 Task: Create a rule when a start date more than 1 days ago is set on a card by me.
Action: Mouse moved to (1356, 112)
Screenshot: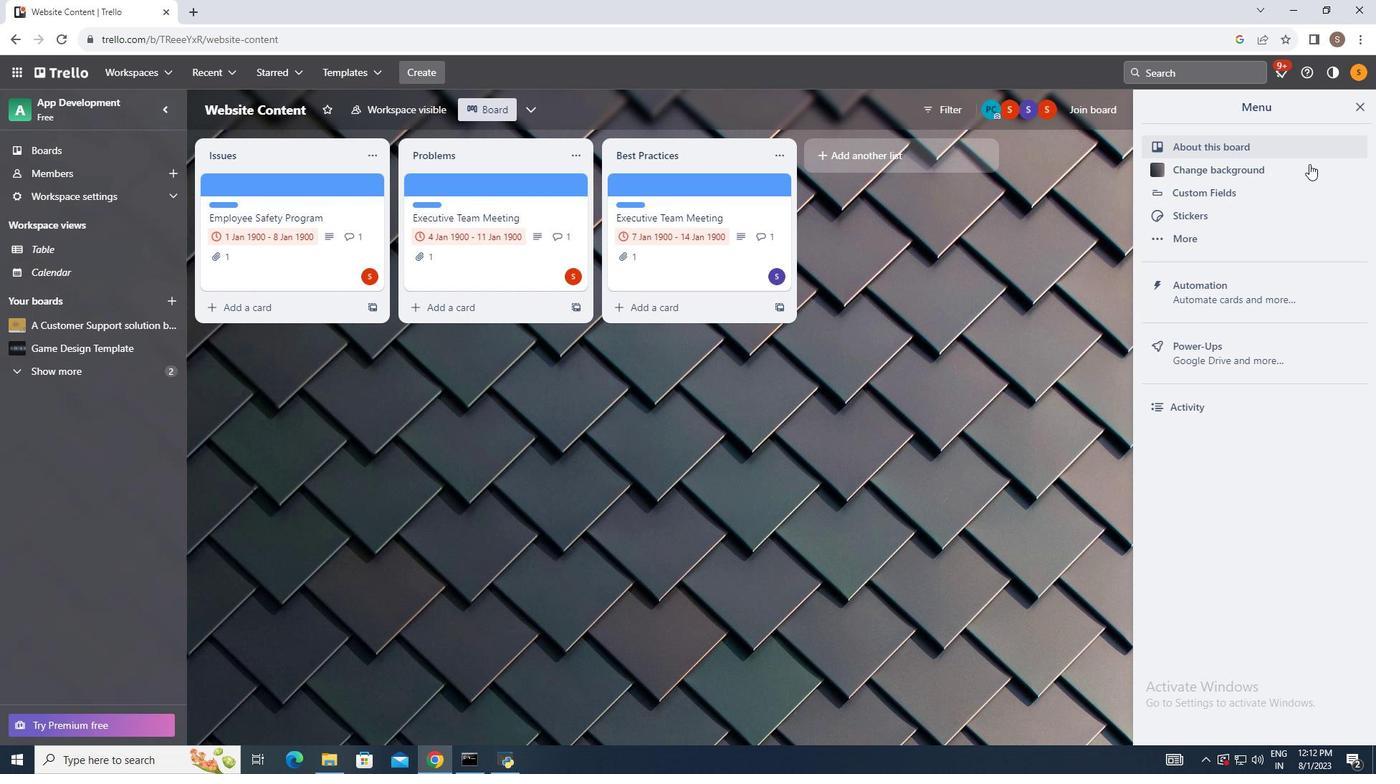
Action: Mouse pressed left at (1356, 112)
Screenshot: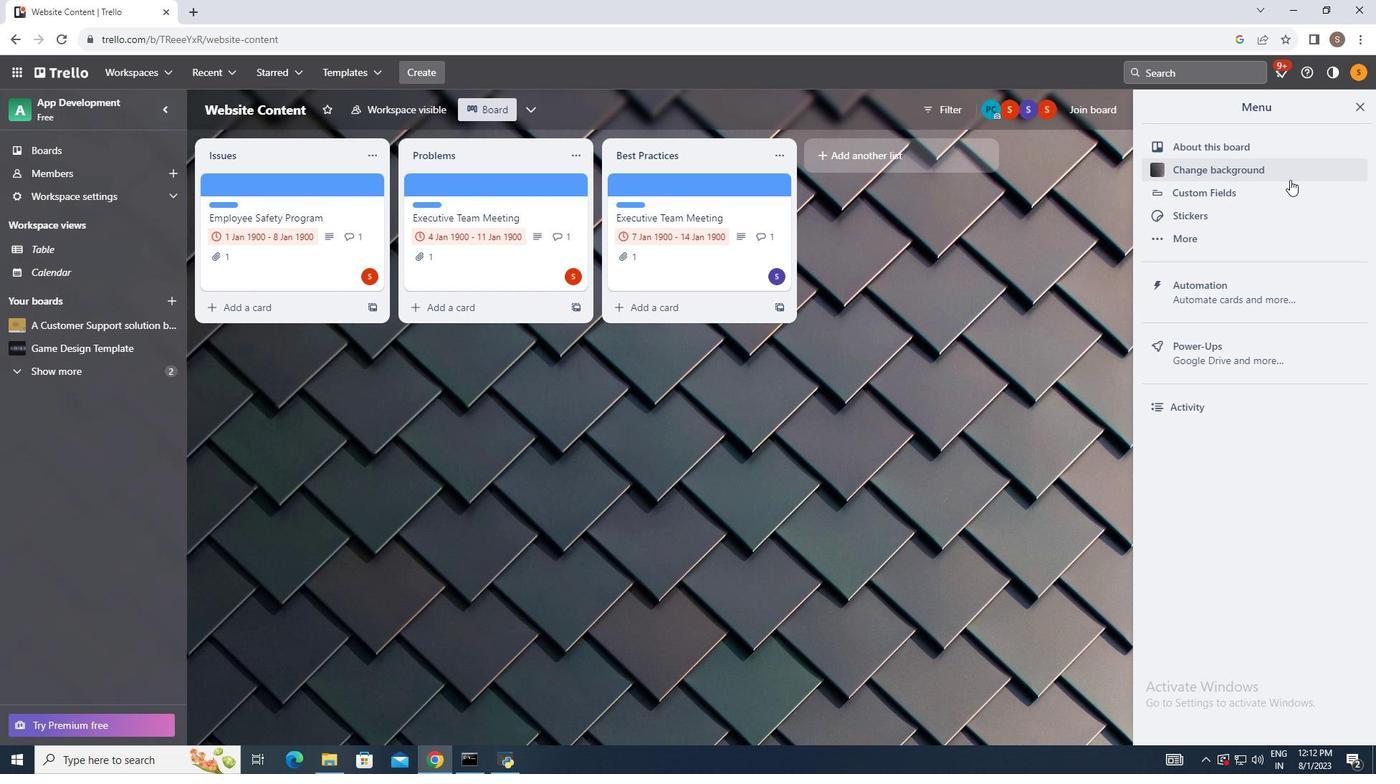
Action: Mouse moved to (1241, 284)
Screenshot: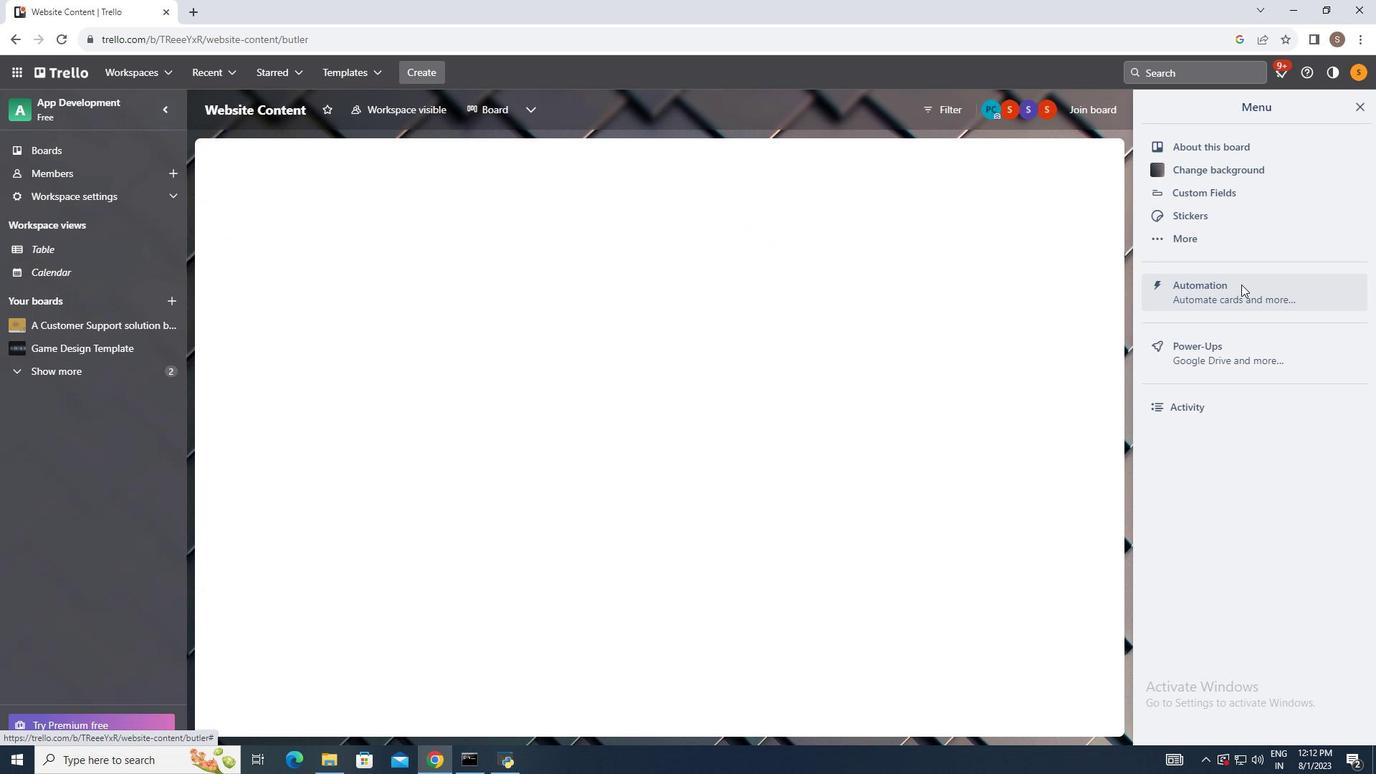
Action: Mouse pressed left at (1241, 284)
Screenshot: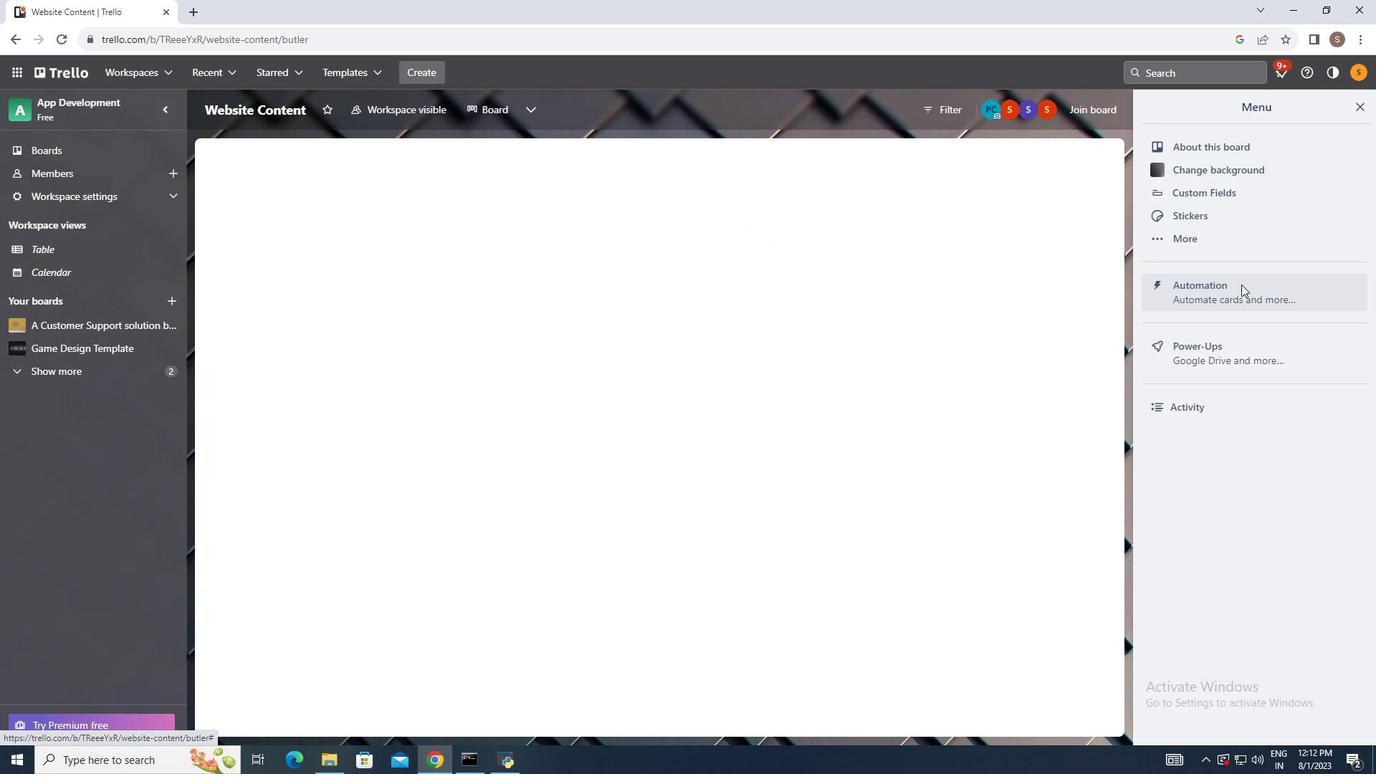 
Action: Mouse moved to (238, 242)
Screenshot: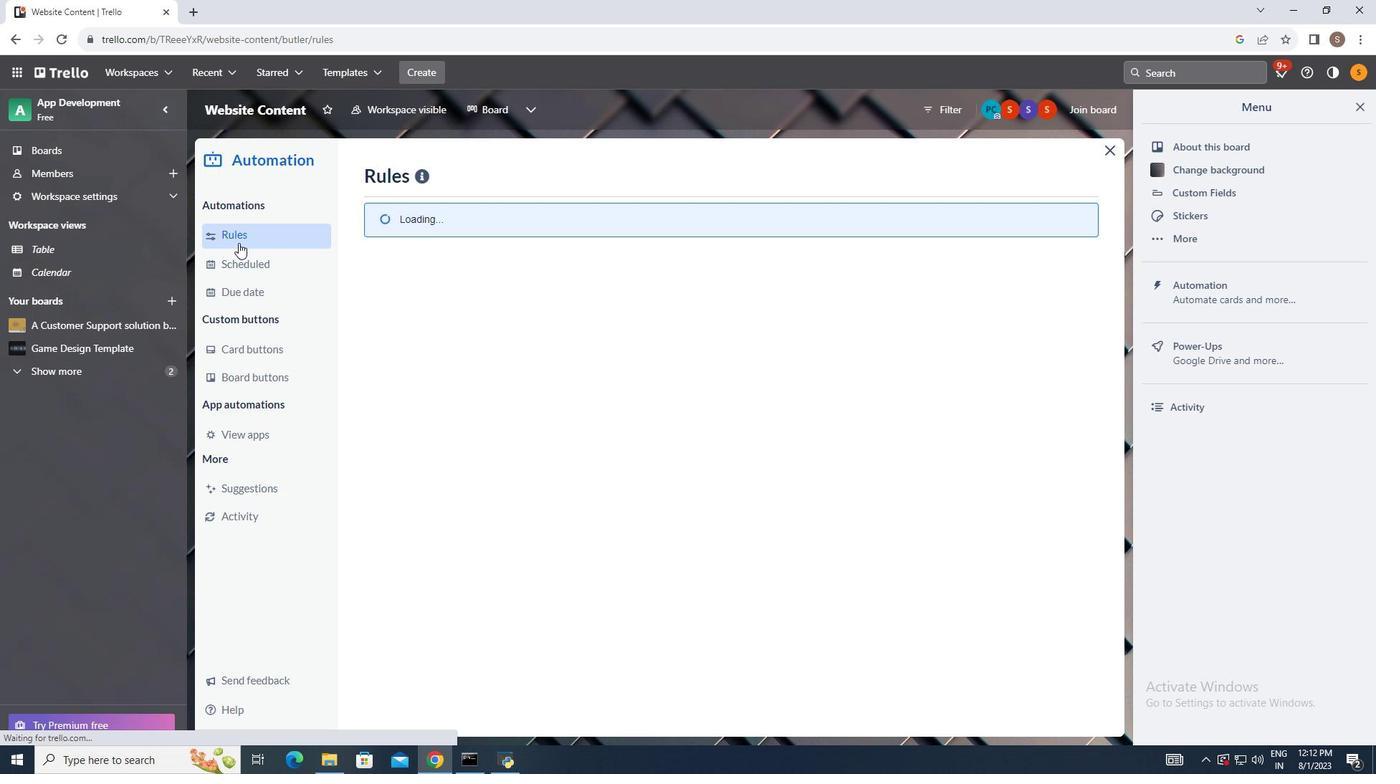 
Action: Mouse pressed left at (238, 242)
Screenshot: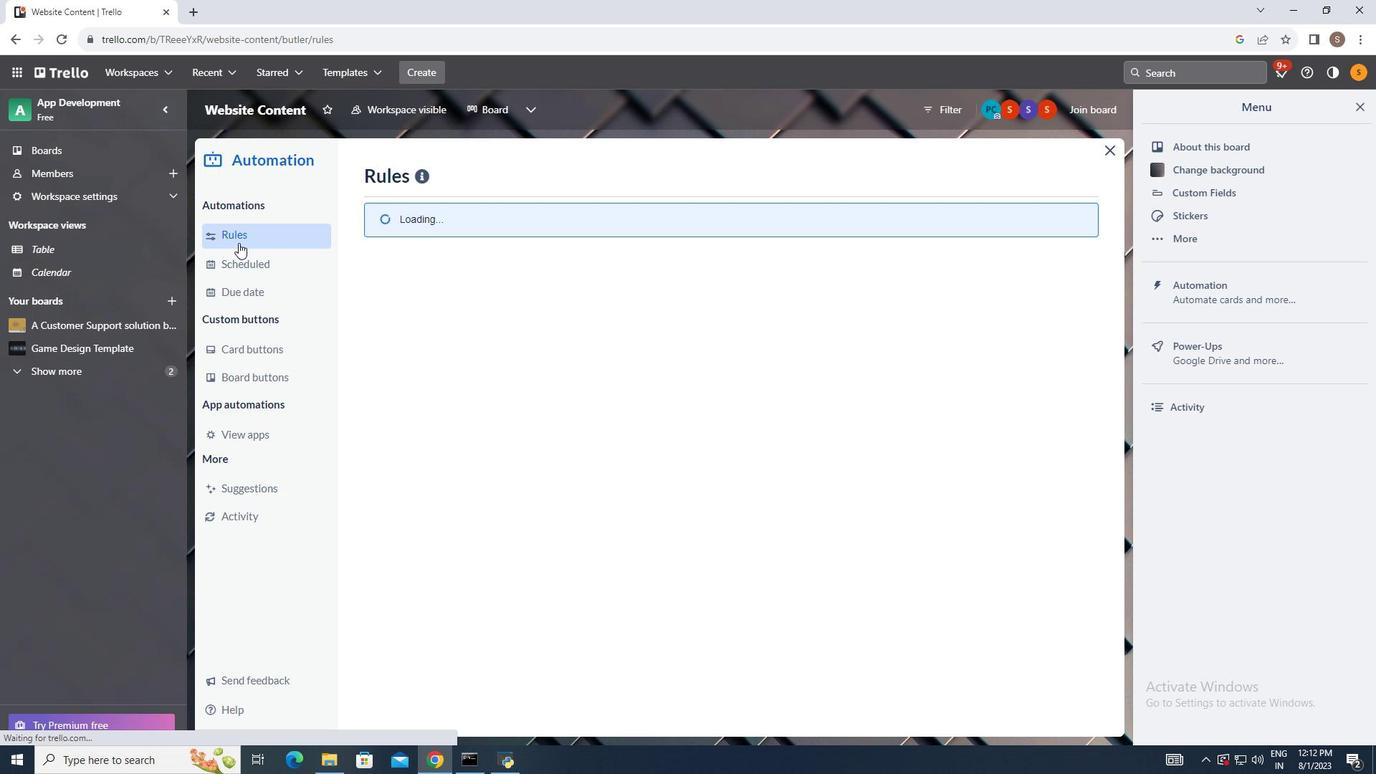
Action: Mouse moved to (963, 179)
Screenshot: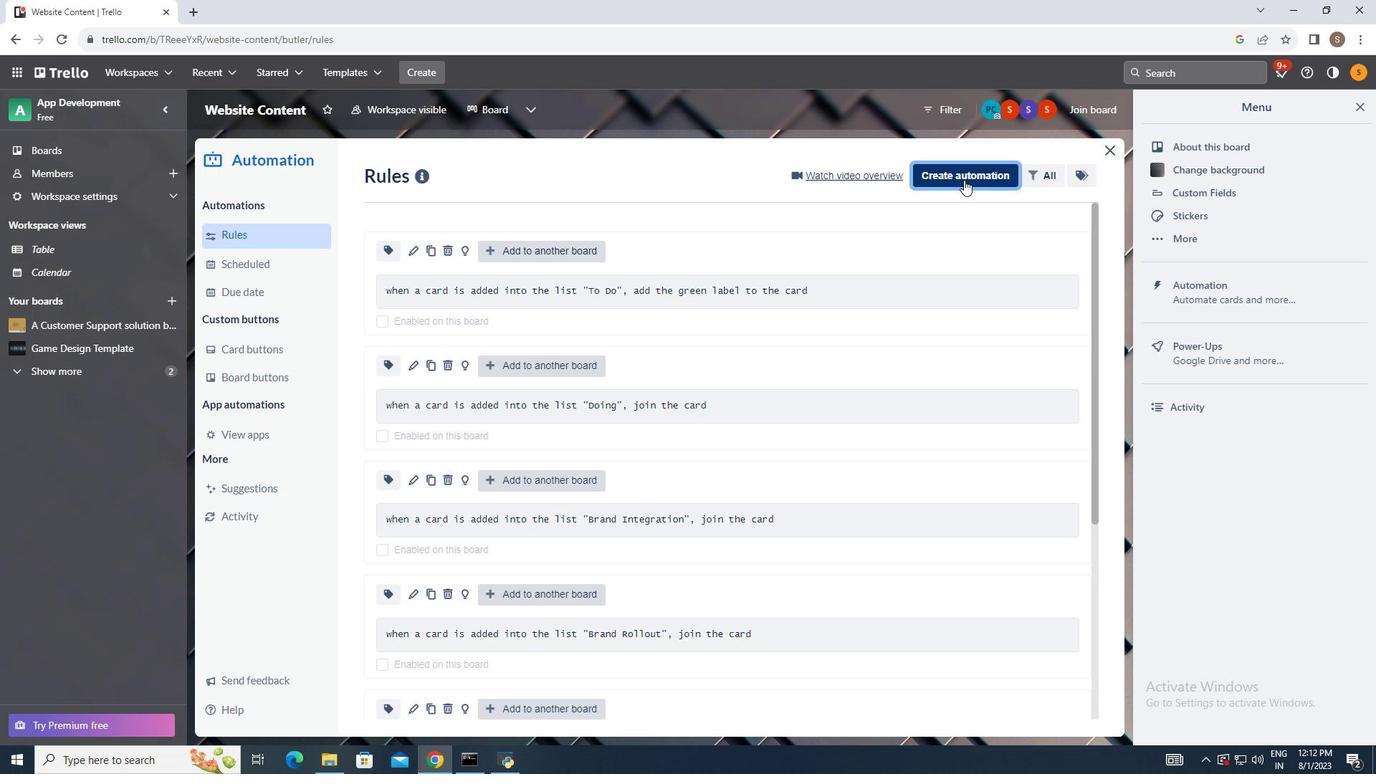 
Action: Mouse pressed left at (963, 179)
Screenshot: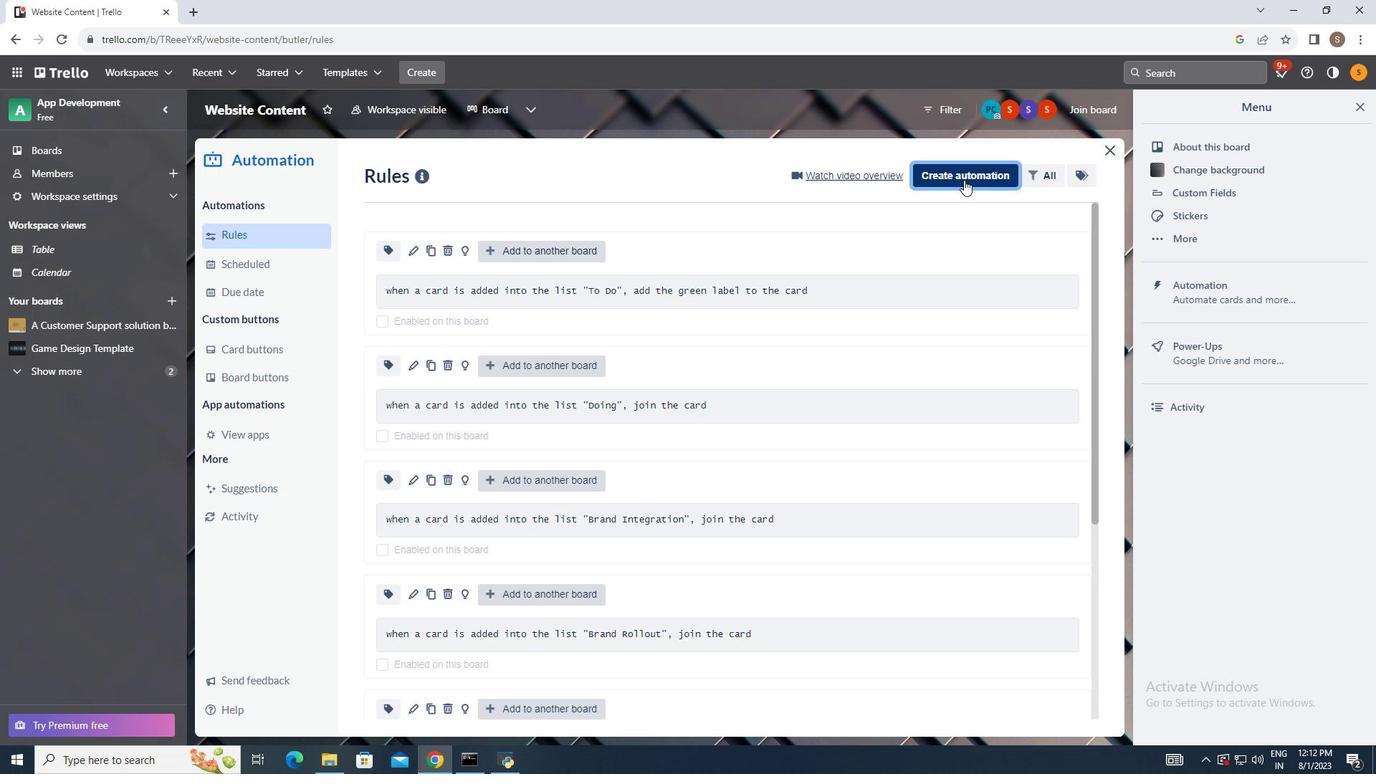 
Action: Mouse moved to (672, 307)
Screenshot: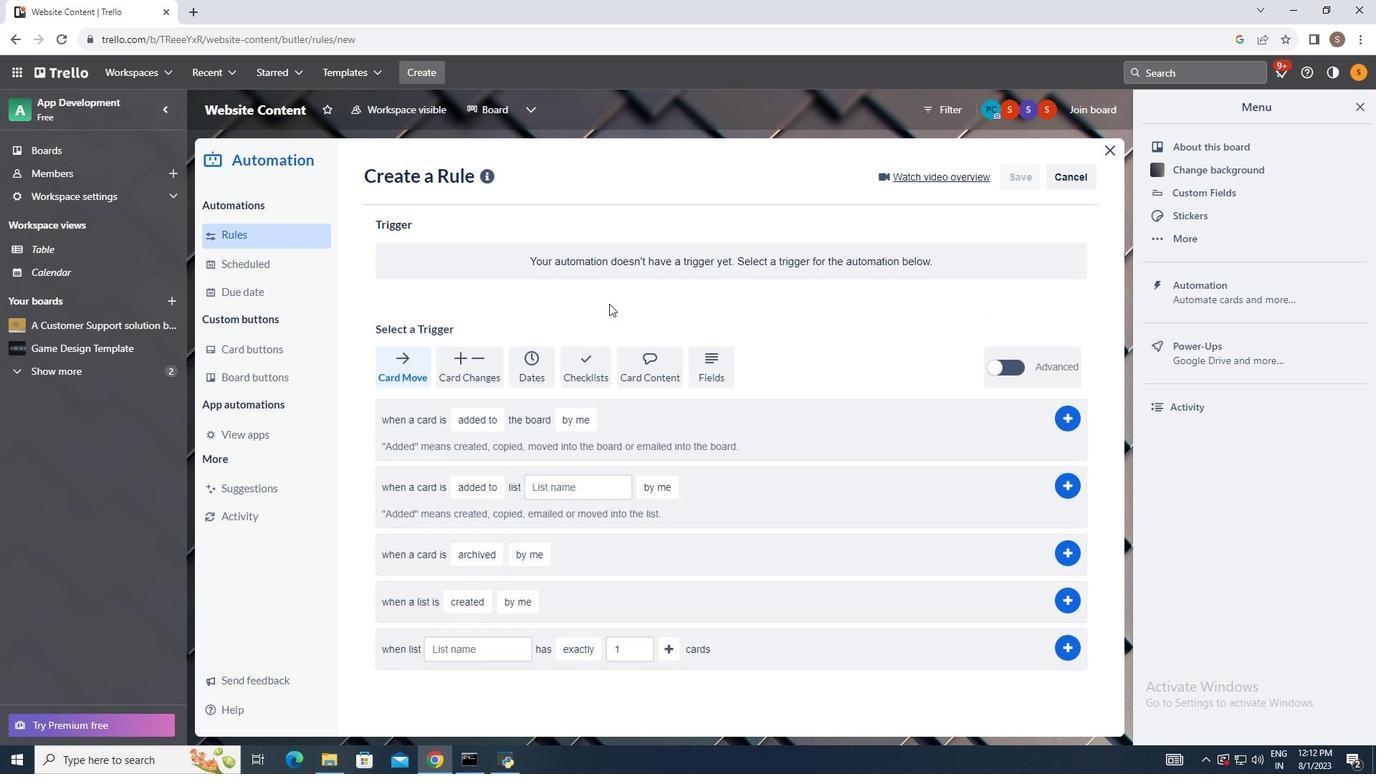 
Action: Mouse pressed left at (672, 307)
Screenshot: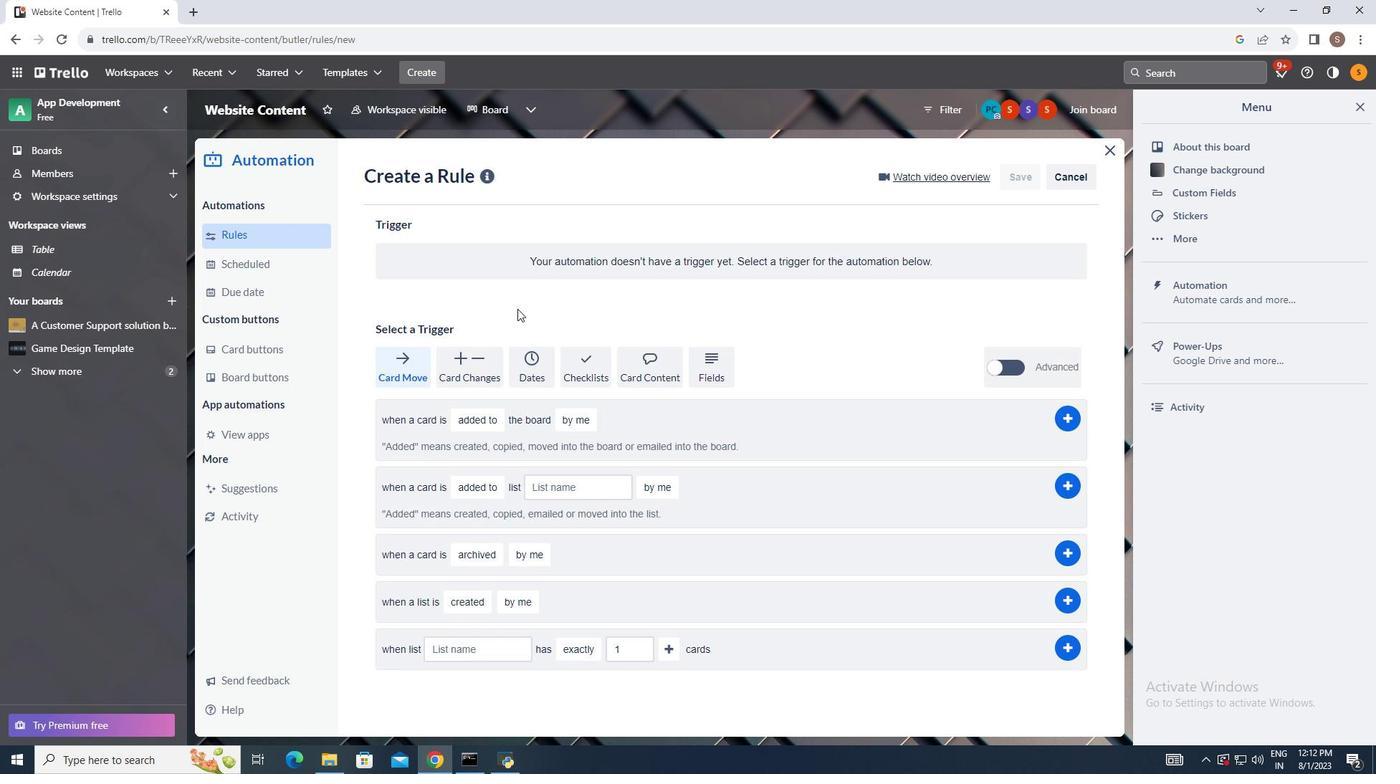 
Action: Mouse moved to (518, 361)
Screenshot: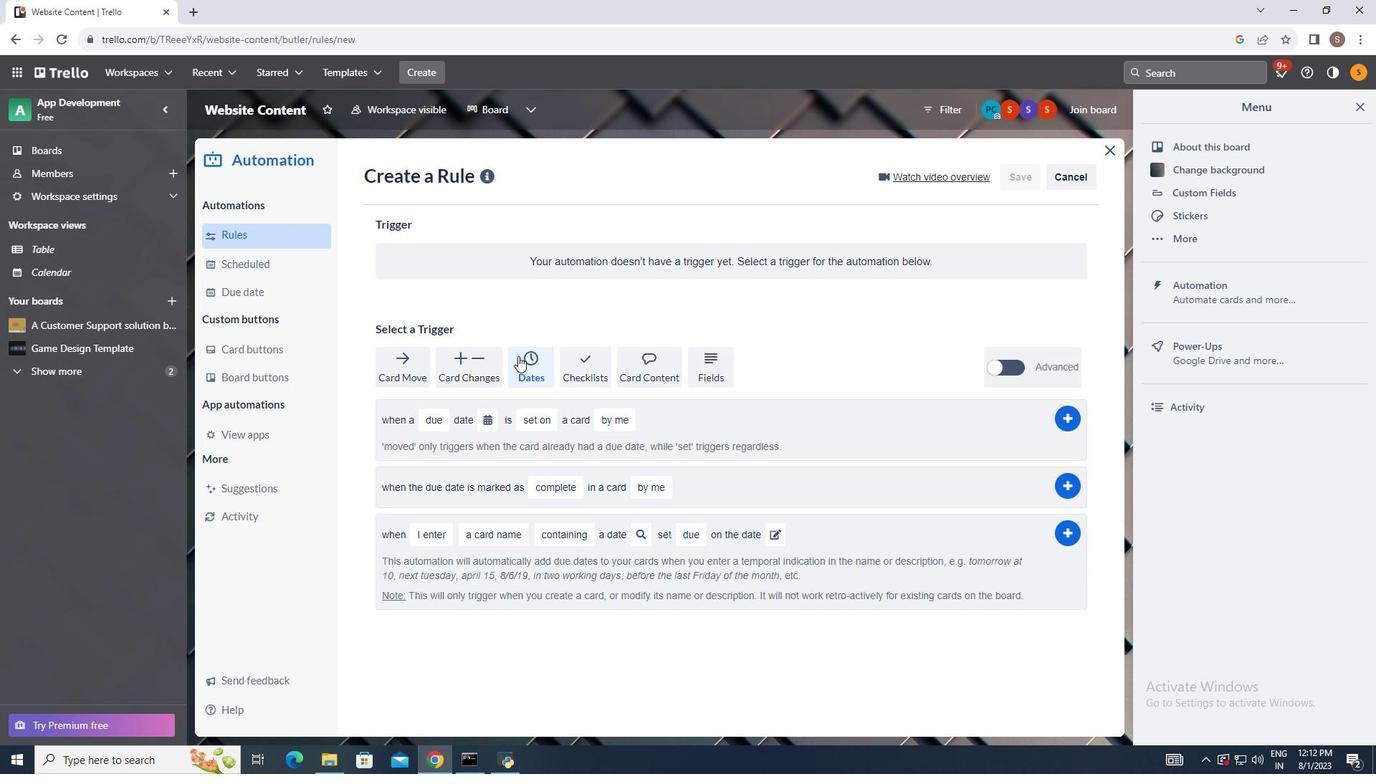 
Action: Mouse pressed left at (518, 361)
Screenshot: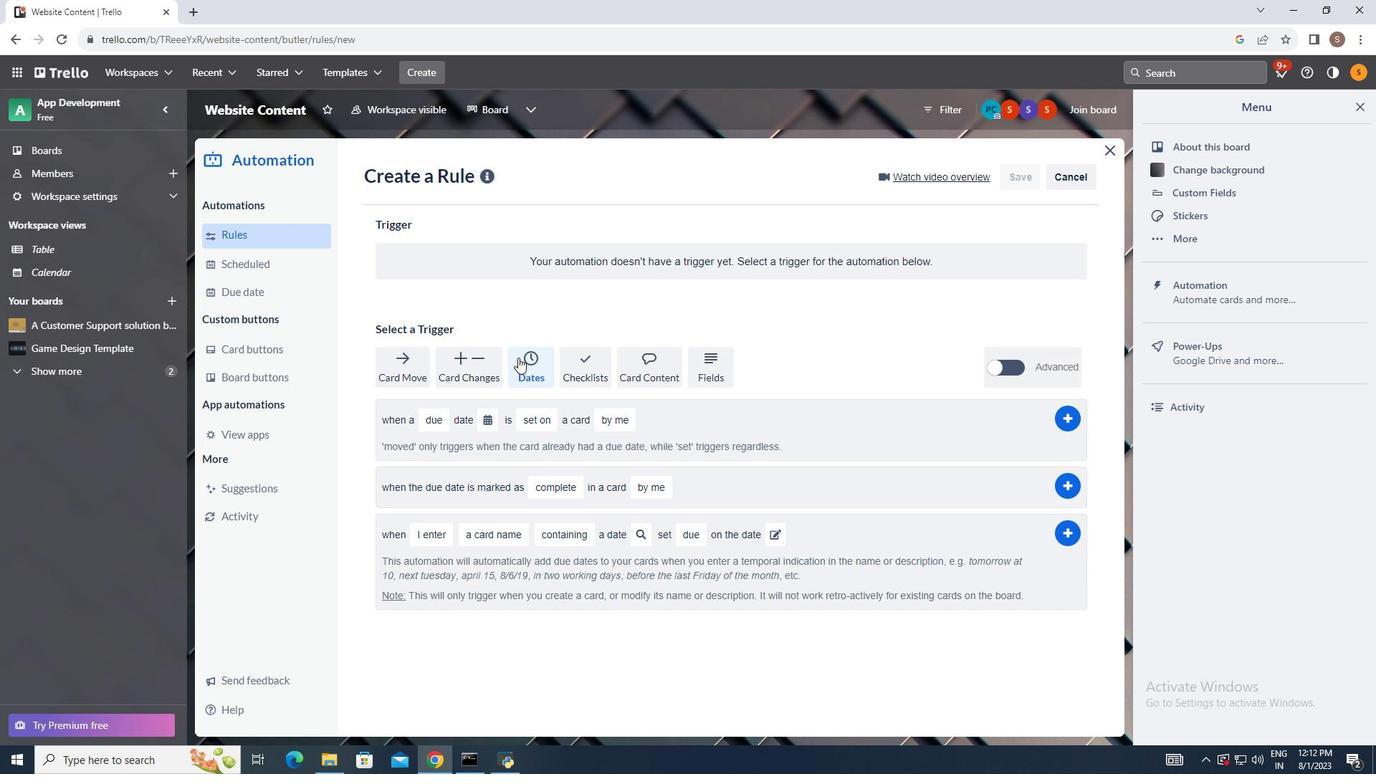 
Action: Mouse moved to (431, 416)
Screenshot: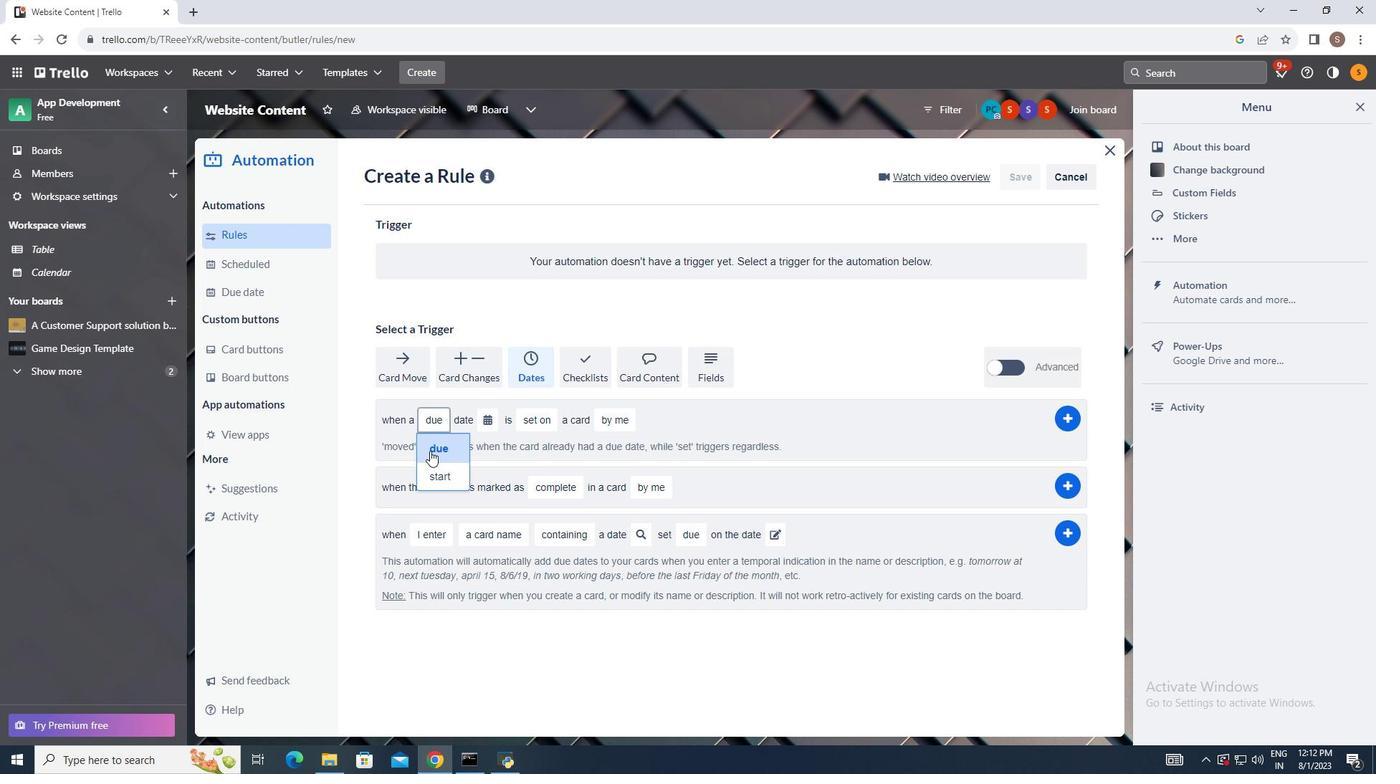 
Action: Mouse pressed left at (431, 416)
Screenshot: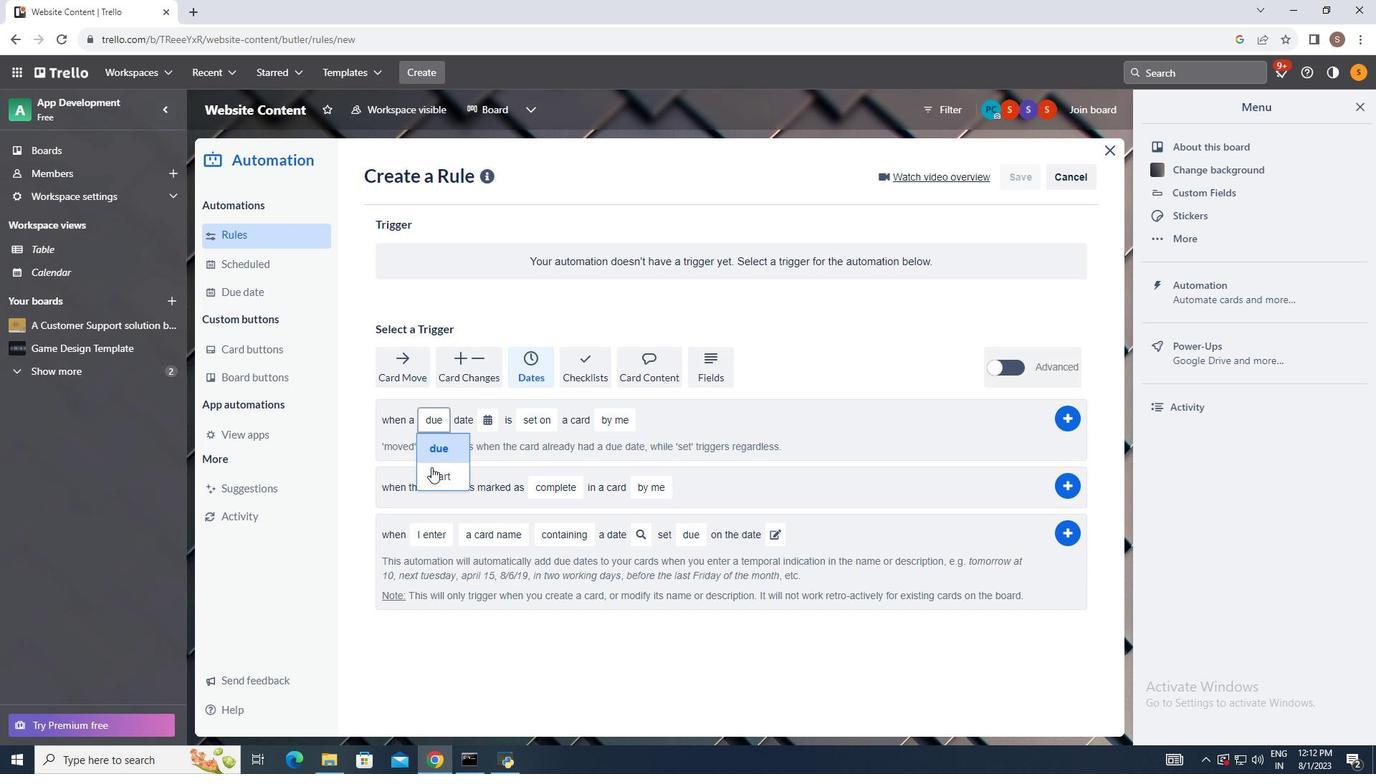 
Action: Mouse moved to (432, 471)
Screenshot: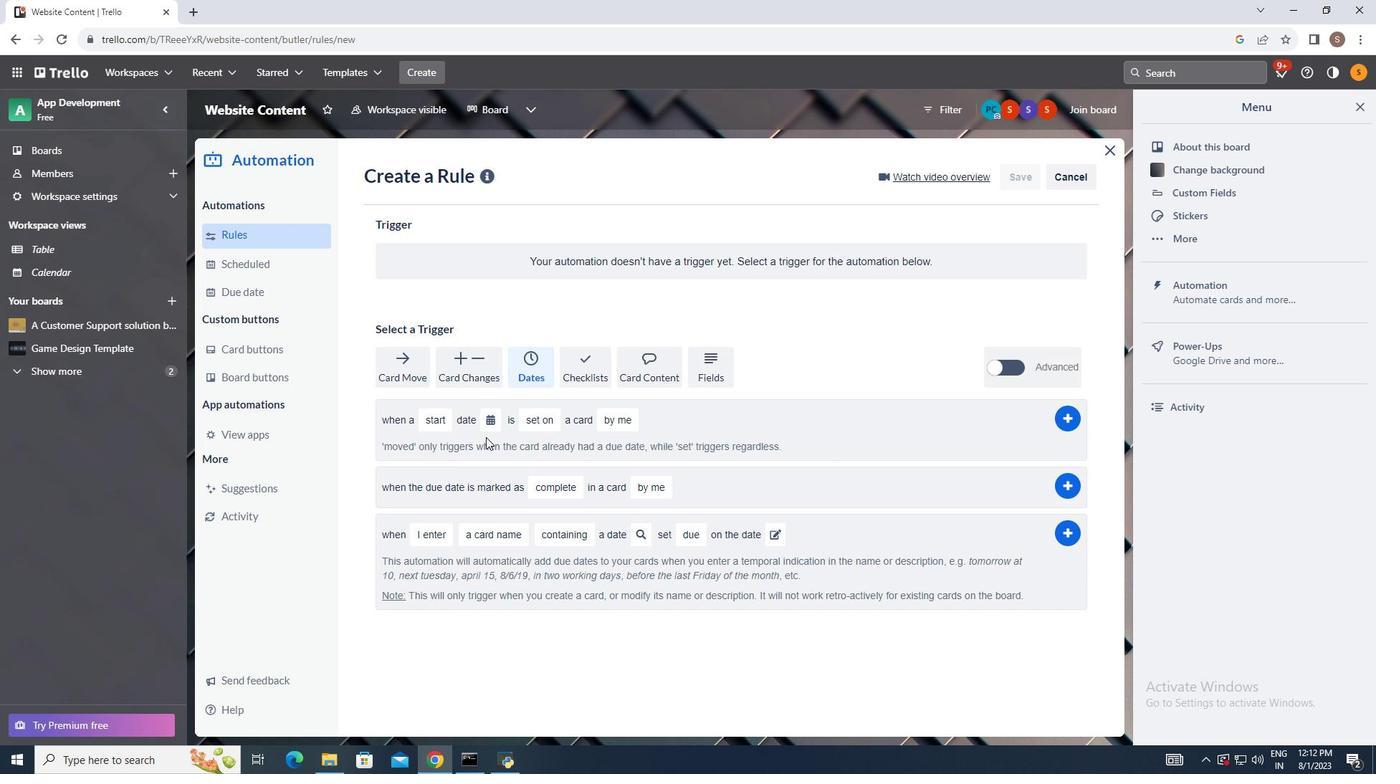 
Action: Mouse pressed left at (432, 471)
Screenshot: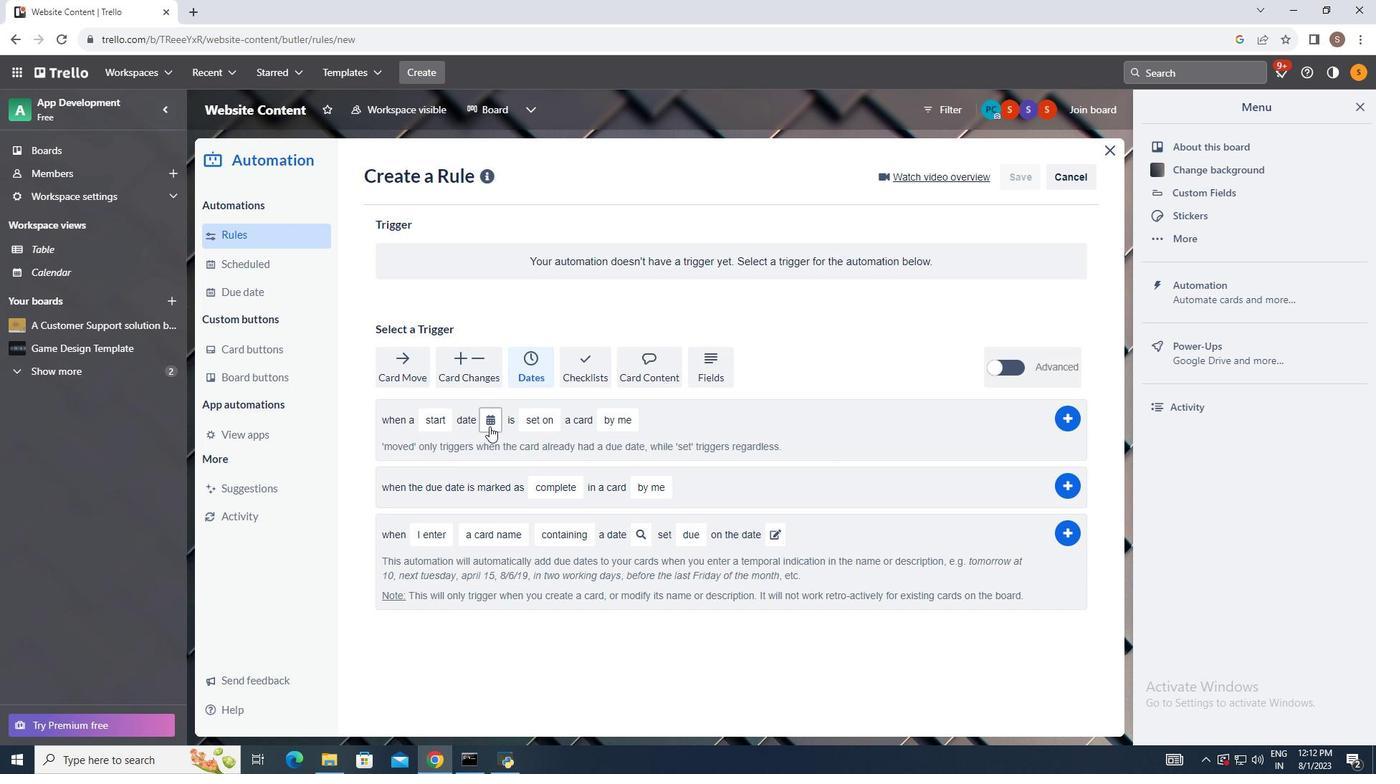
Action: Mouse moved to (490, 420)
Screenshot: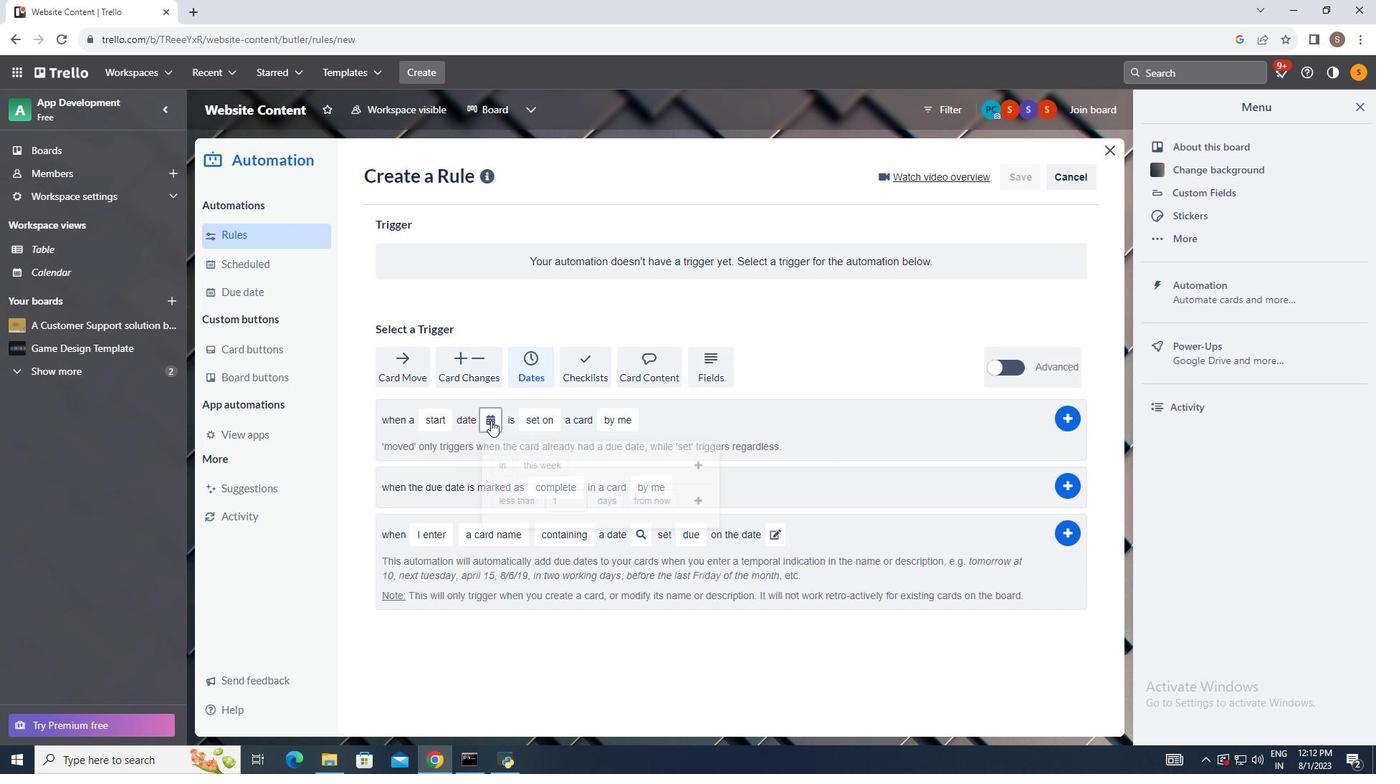
Action: Mouse pressed left at (490, 420)
Screenshot: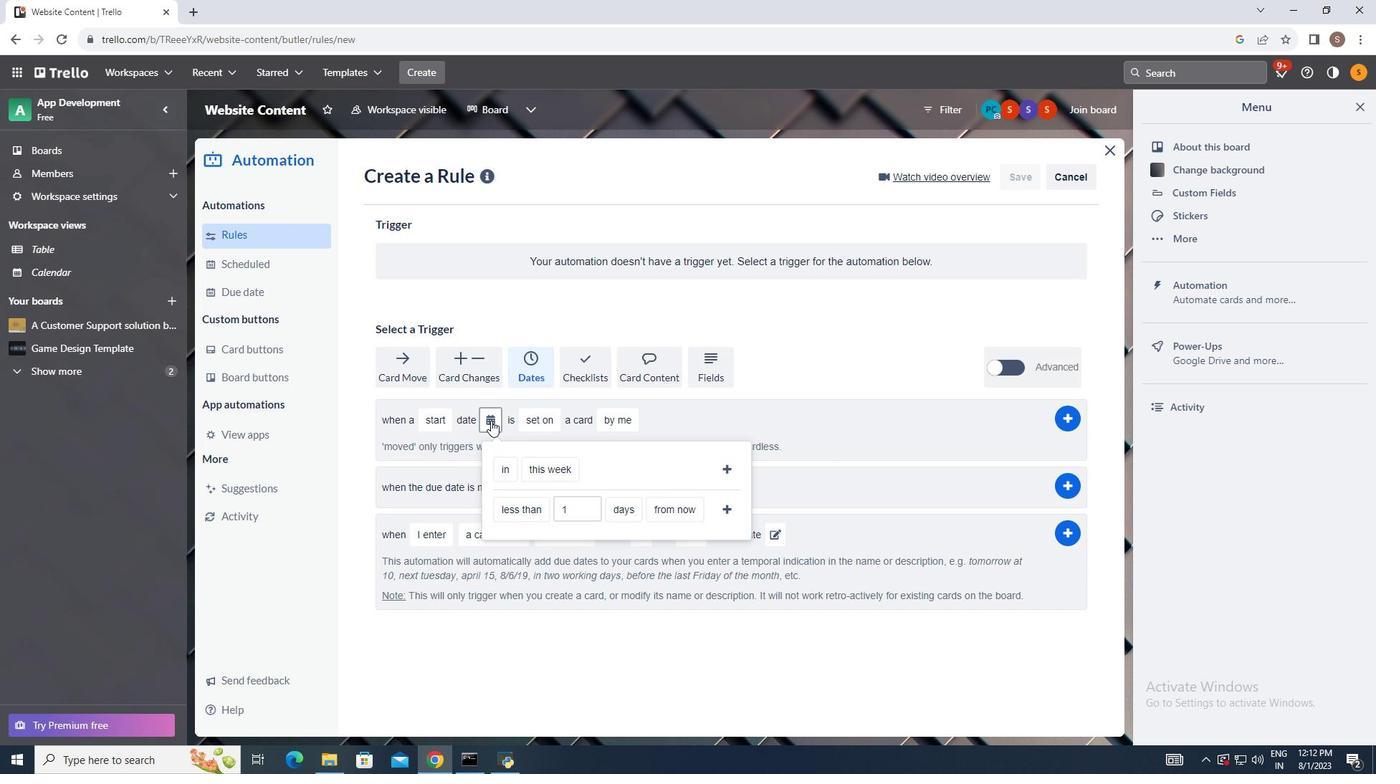 
Action: Mouse moved to (513, 514)
Screenshot: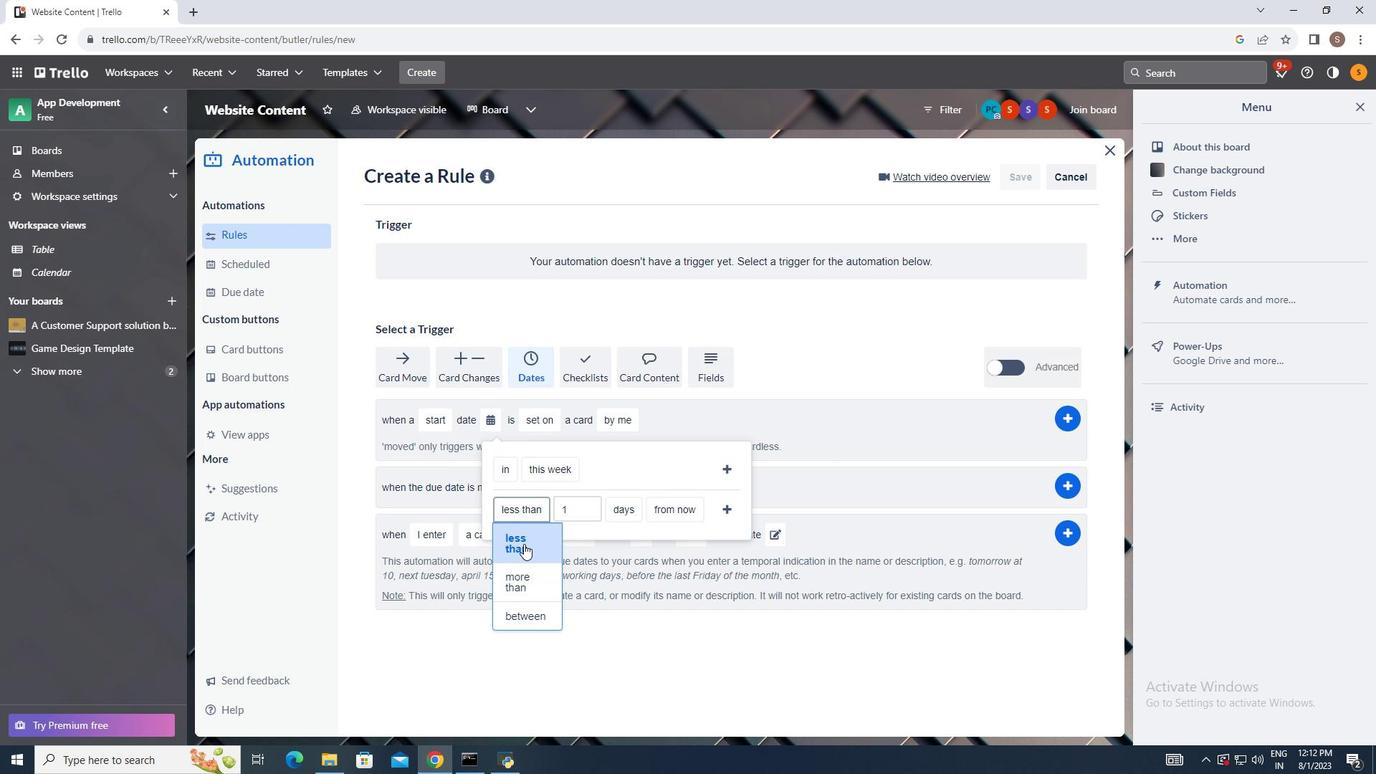 
Action: Mouse pressed left at (513, 514)
Screenshot: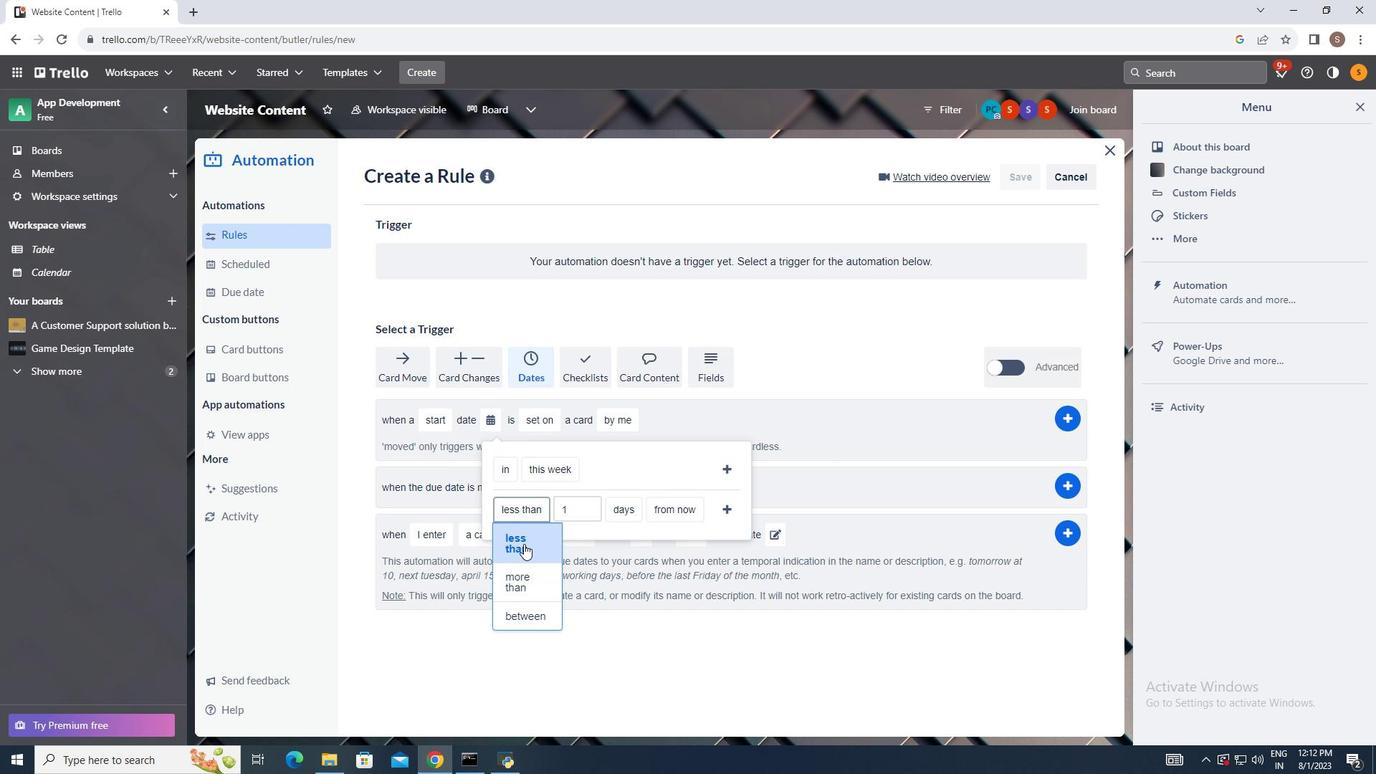 
Action: Mouse moved to (526, 576)
Screenshot: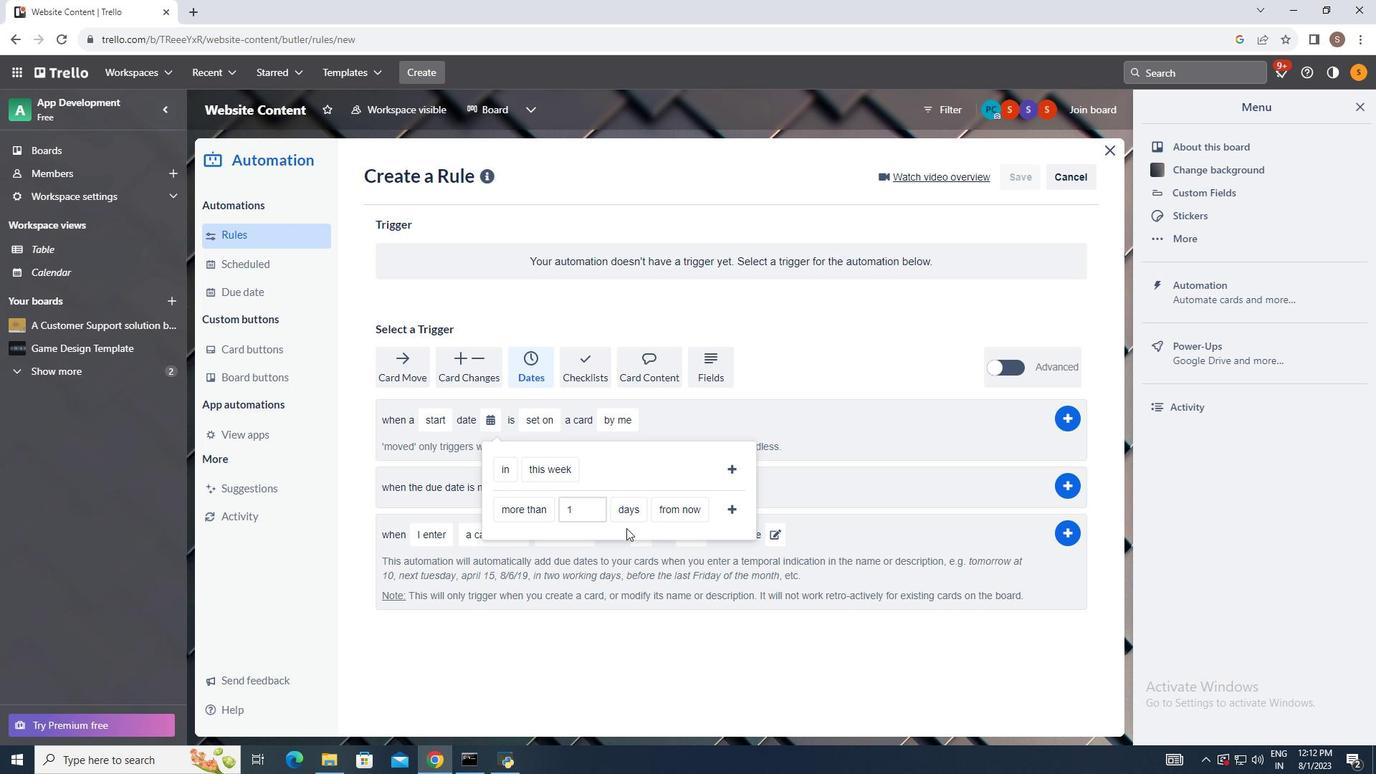 
Action: Mouse pressed left at (526, 576)
Screenshot: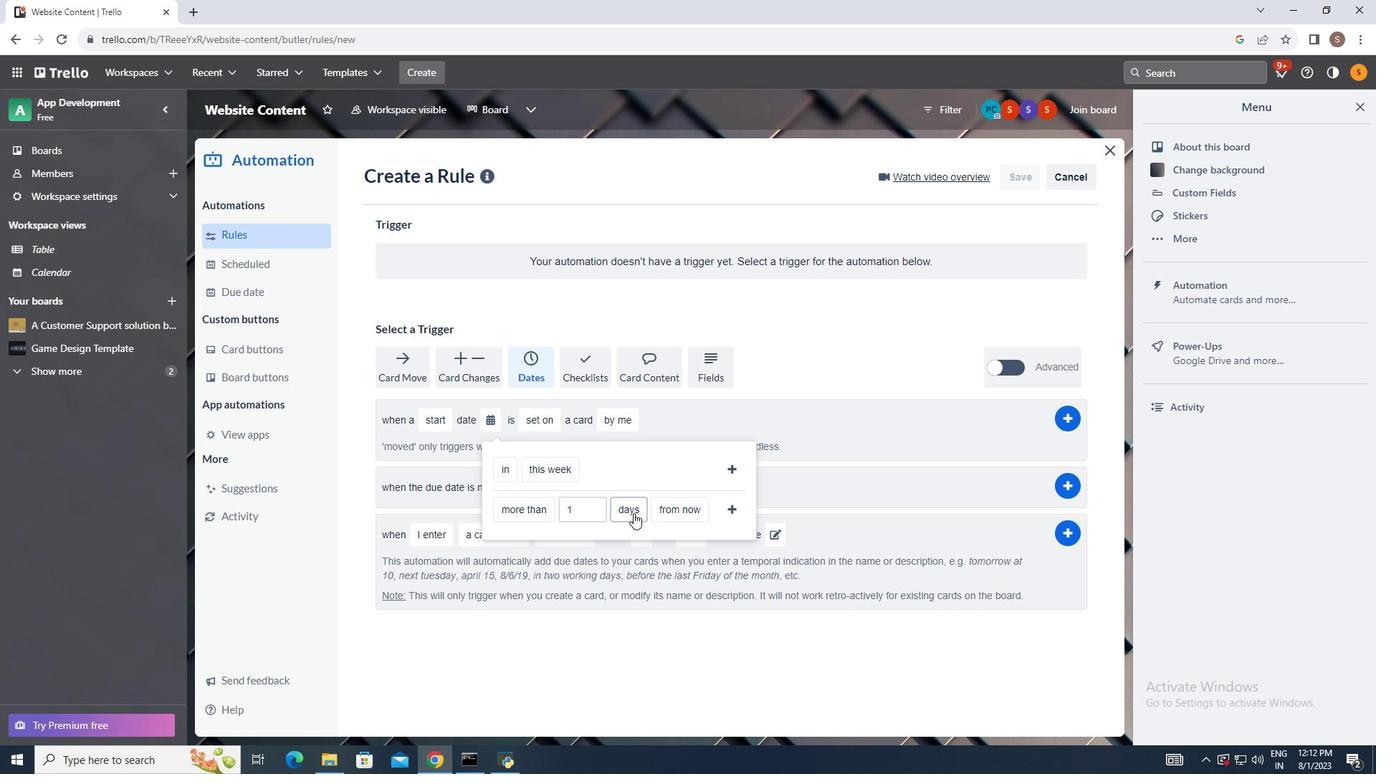 
Action: Mouse moved to (633, 512)
Screenshot: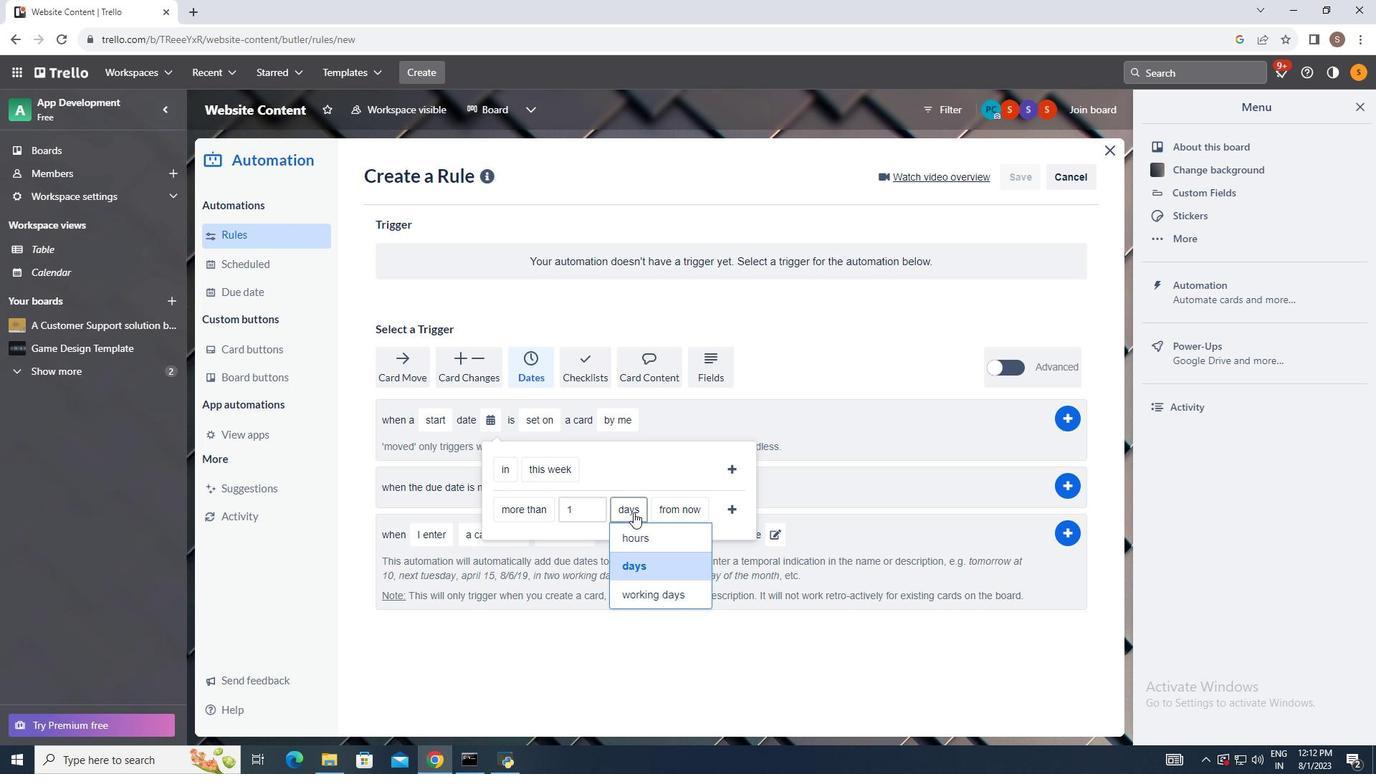 
Action: Mouse pressed left at (633, 512)
Screenshot: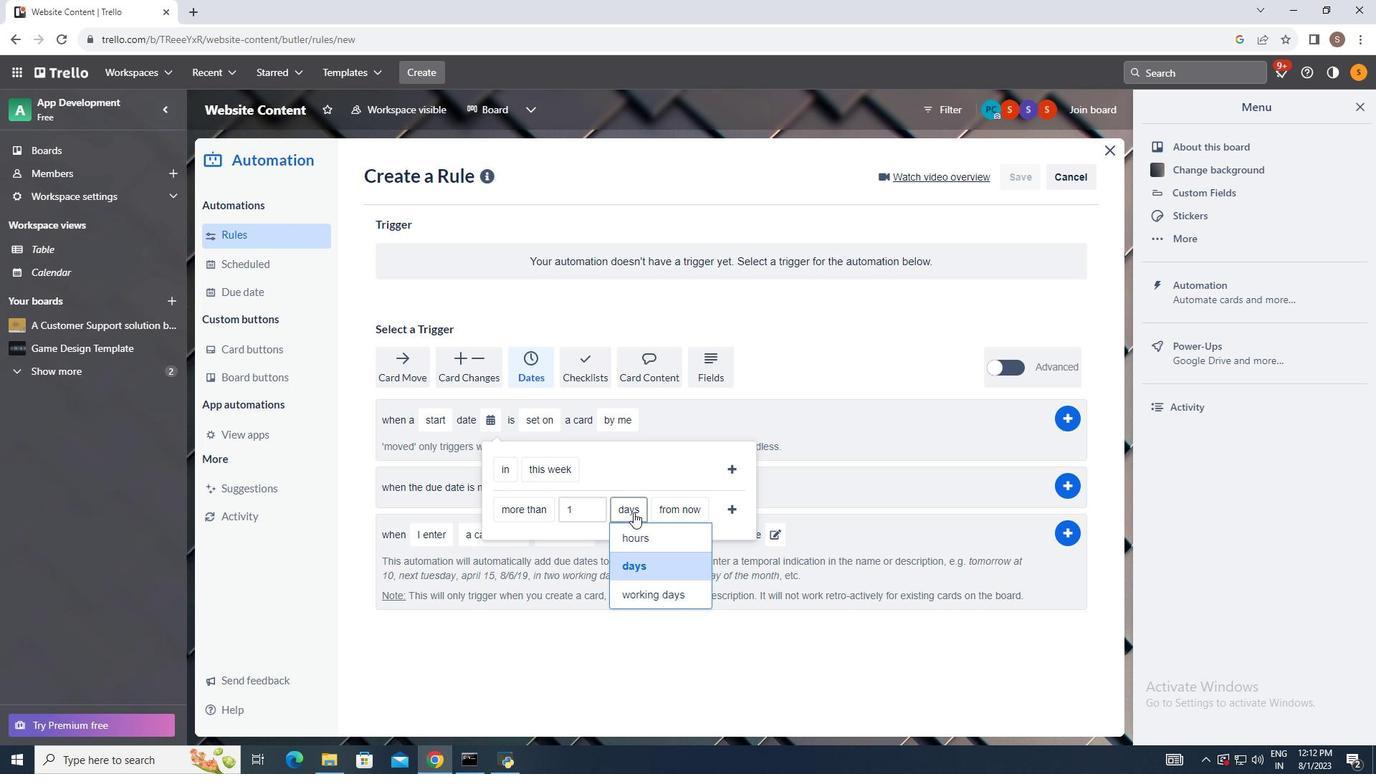 
Action: Mouse moved to (635, 561)
Screenshot: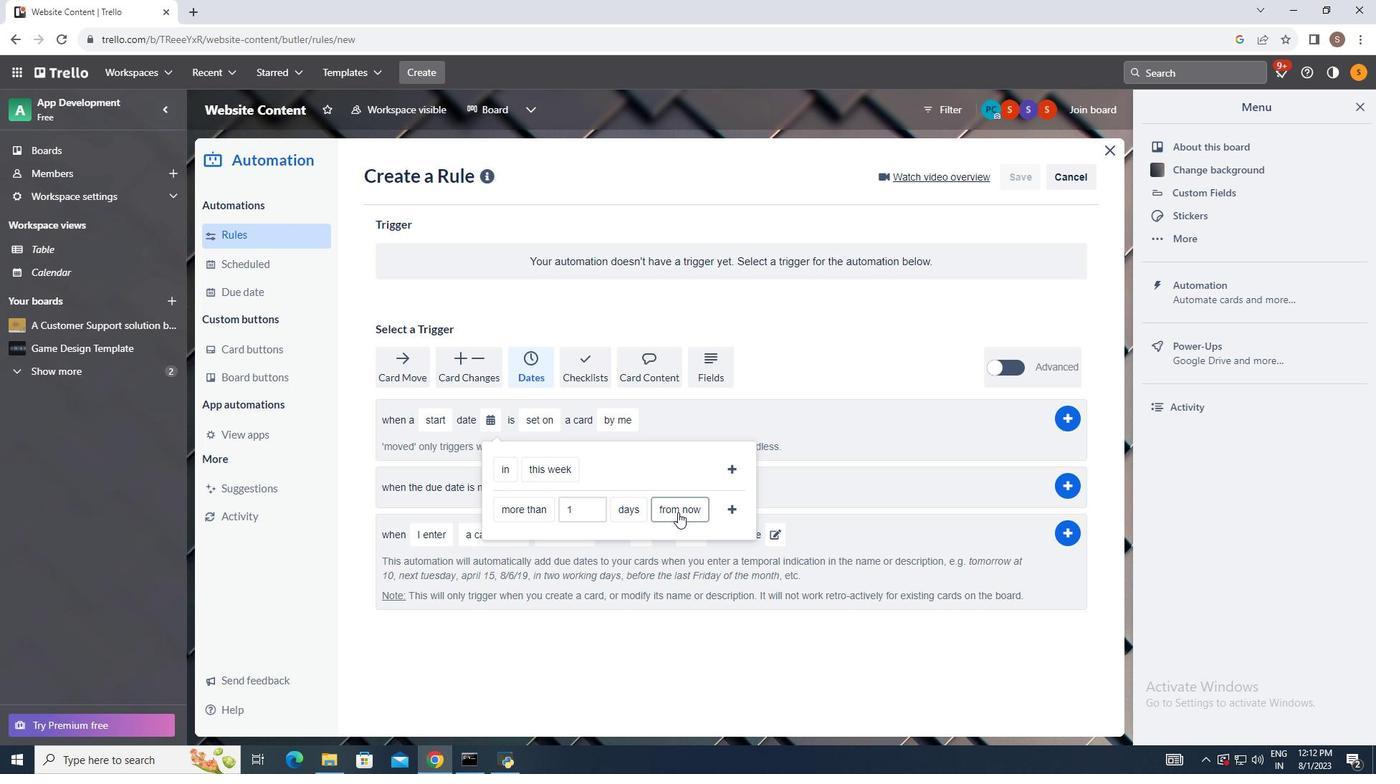 
Action: Mouse pressed left at (635, 561)
Screenshot: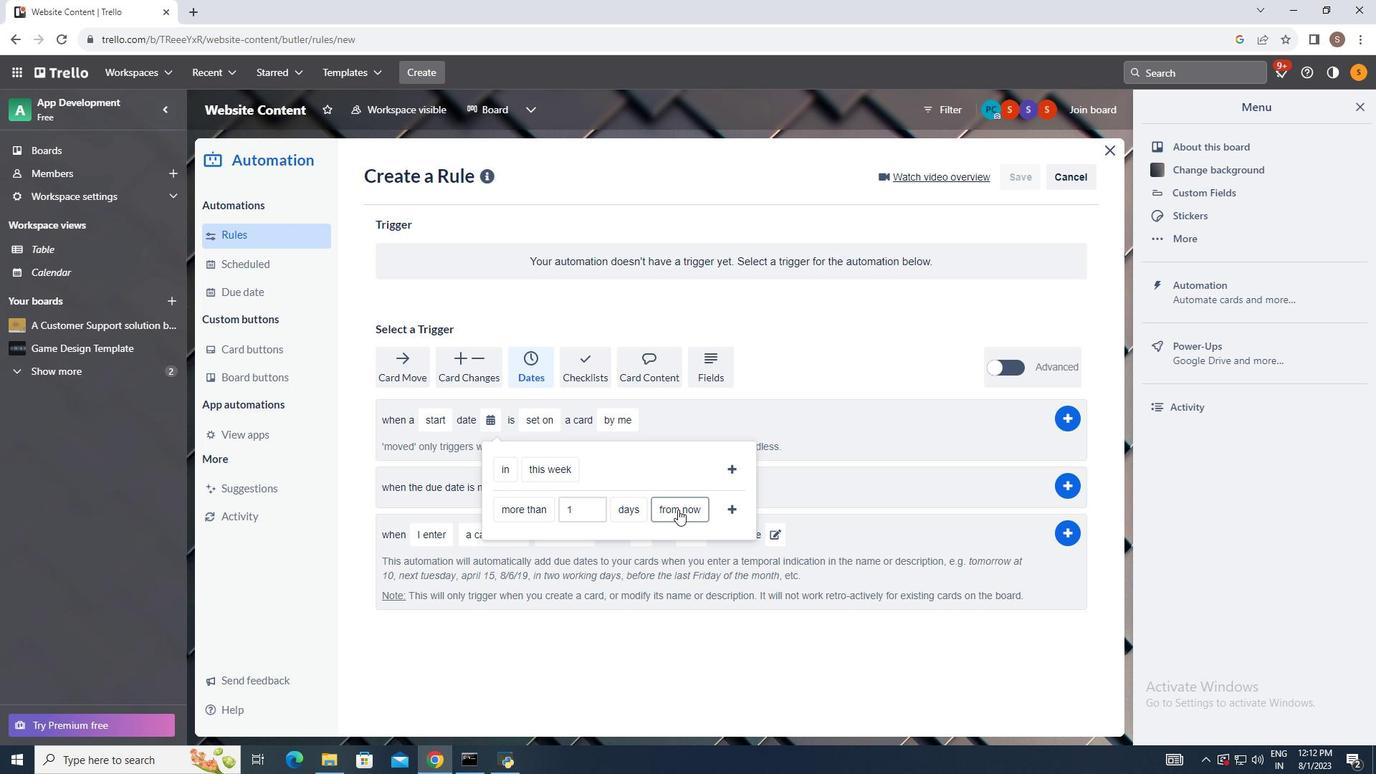 
Action: Mouse moved to (677, 509)
Screenshot: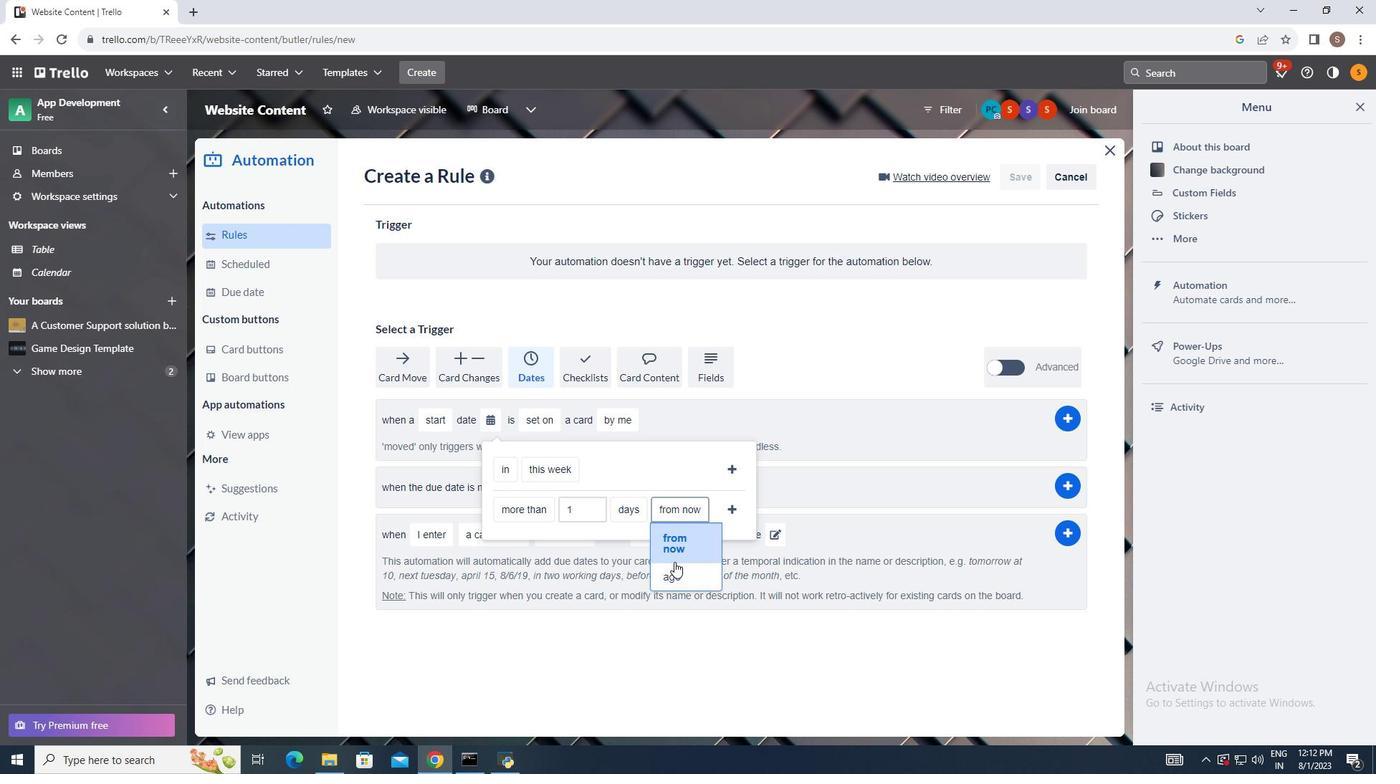 
Action: Mouse pressed left at (677, 509)
Screenshot: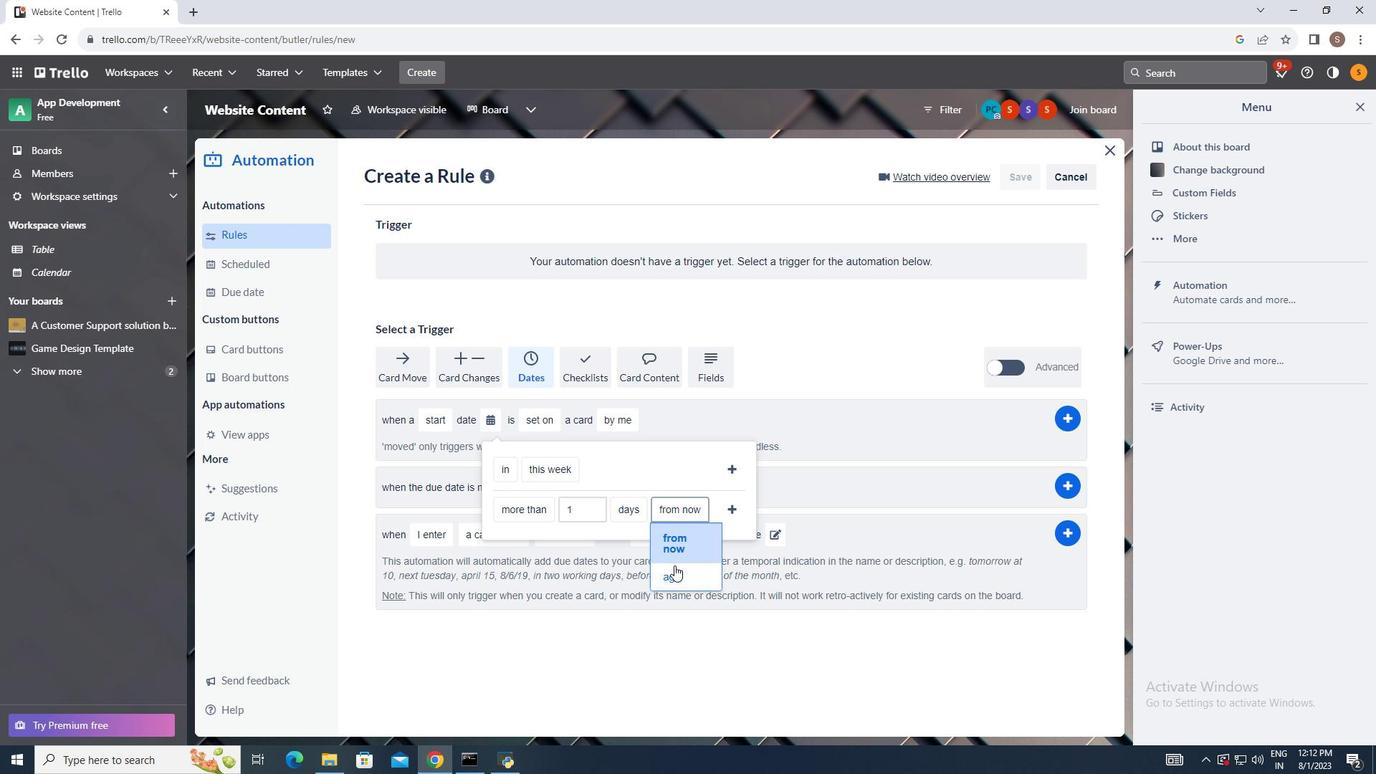 
Action: Mouse moved to (674, 574)
Screenshot: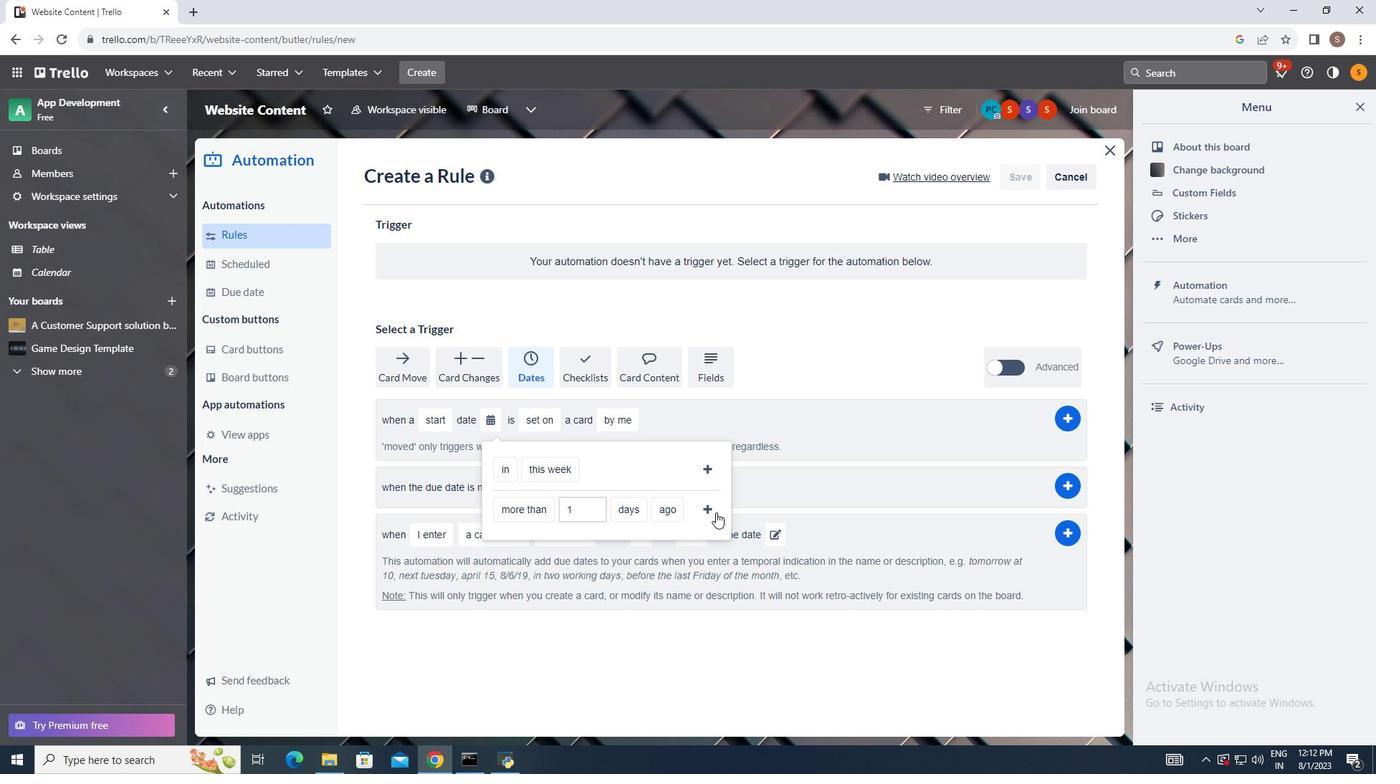 
Action: Mouse pressed left at (674, 574)
Screenshot: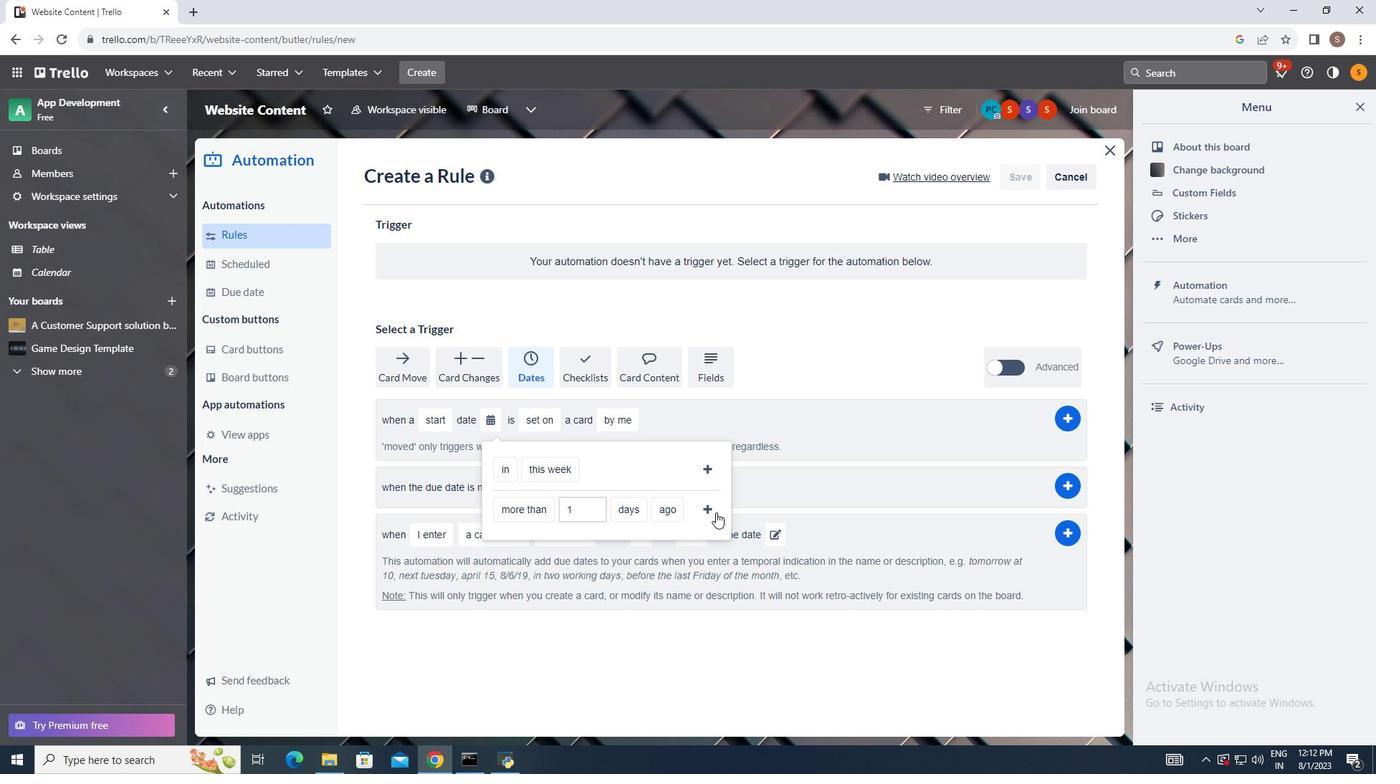 
Action: Mouse moved to (710, 510)
Screenshot: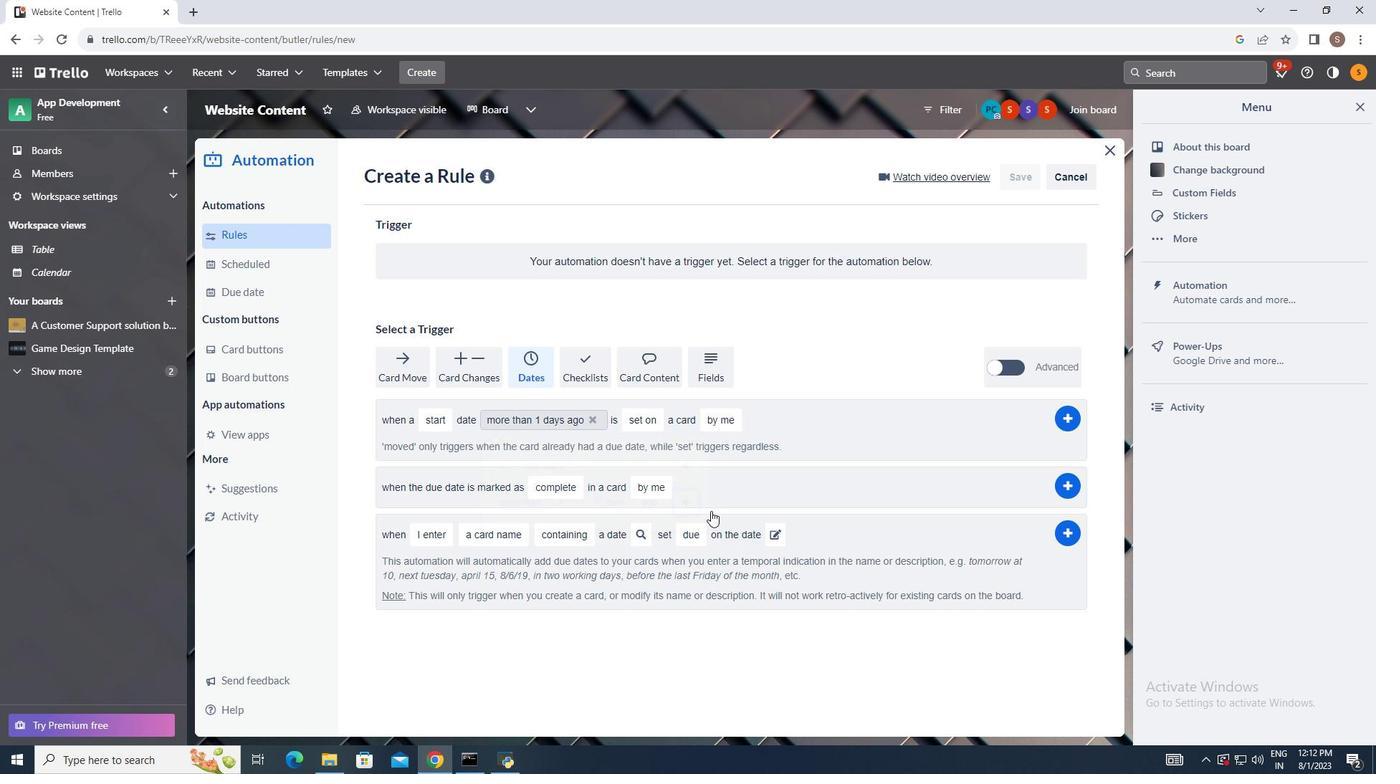 
Action: Mouse pressed left at (710, 510)
Screenshot: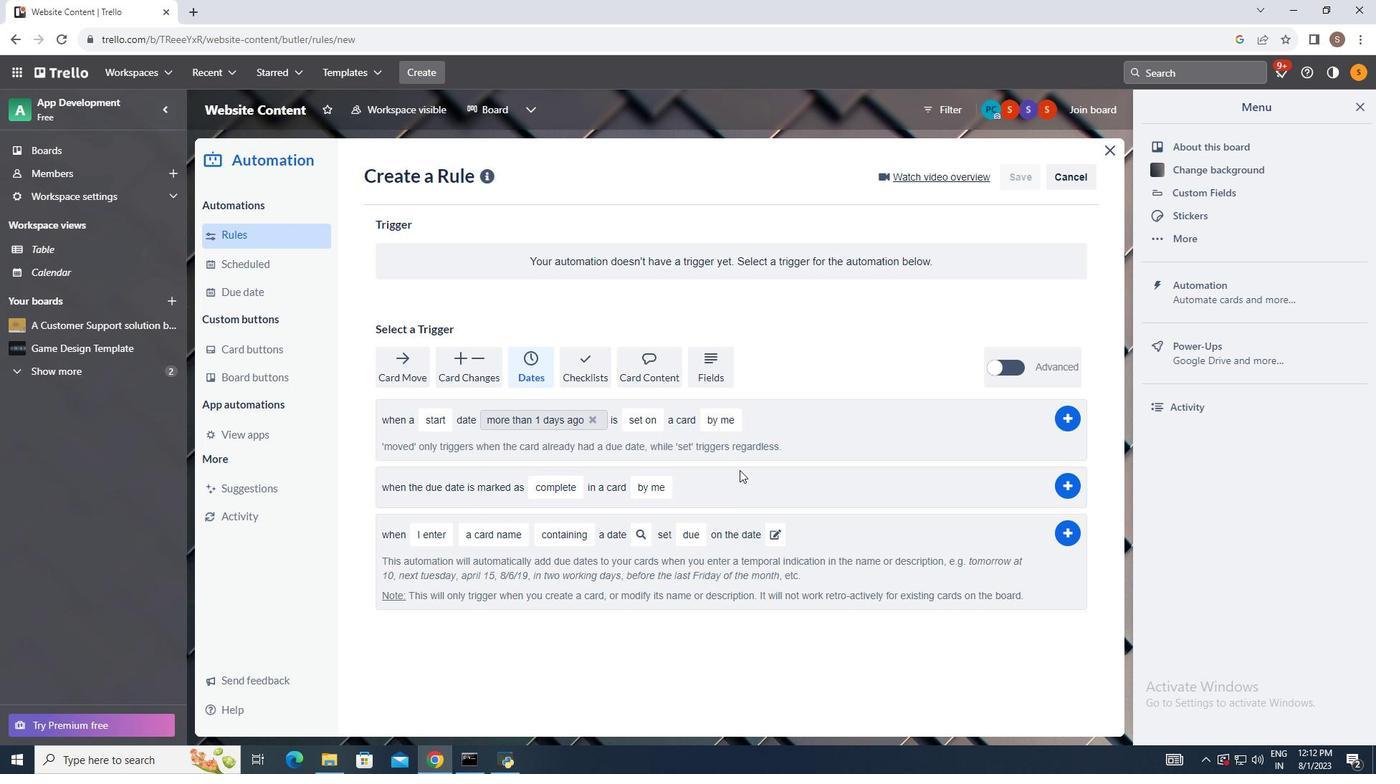 
Action: Mouse moved to (642, 414)
Screenshot: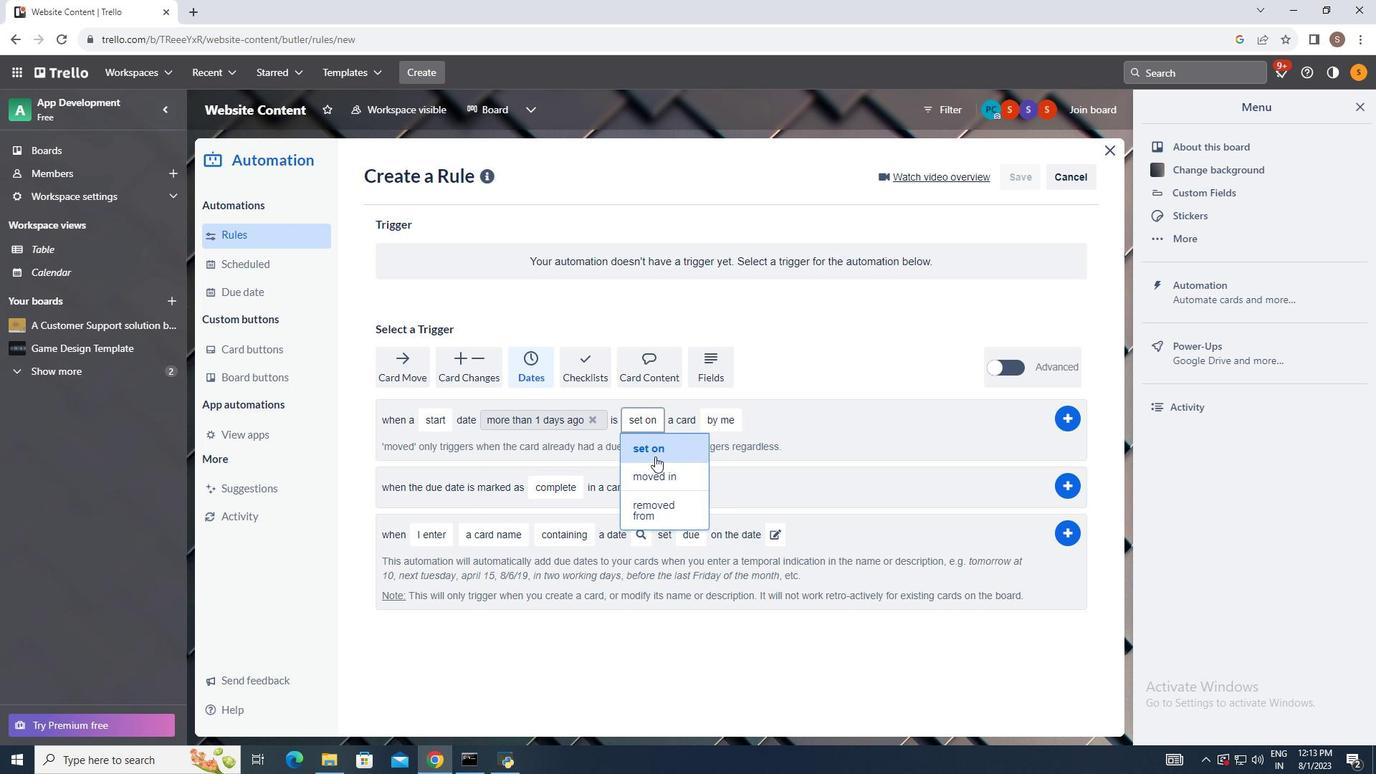 
Action: Mouse pressed left at (642, 414)
Screenshot: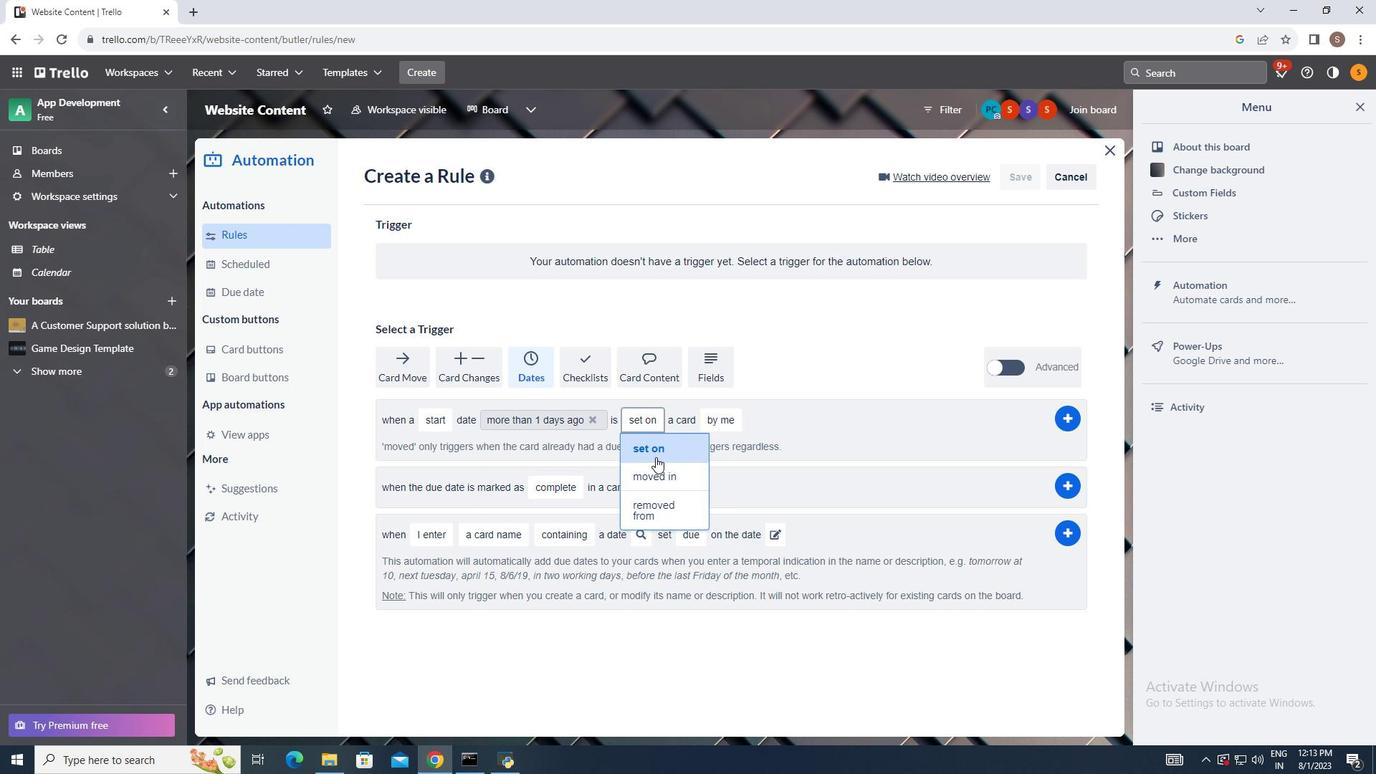 
Action: Mouse moved to (655, 457)
Screenshot: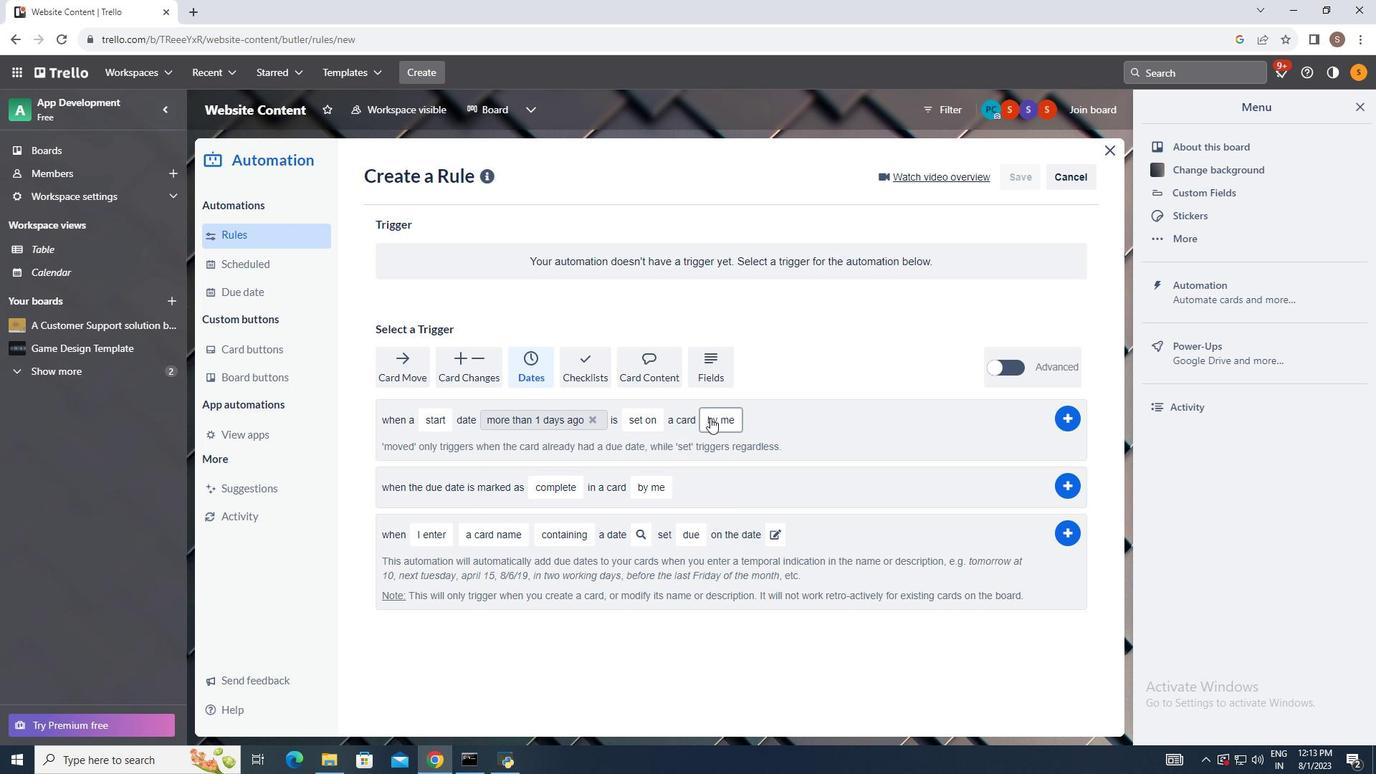 
Action: Mouse pressed left at (655, 457)
Screenshot: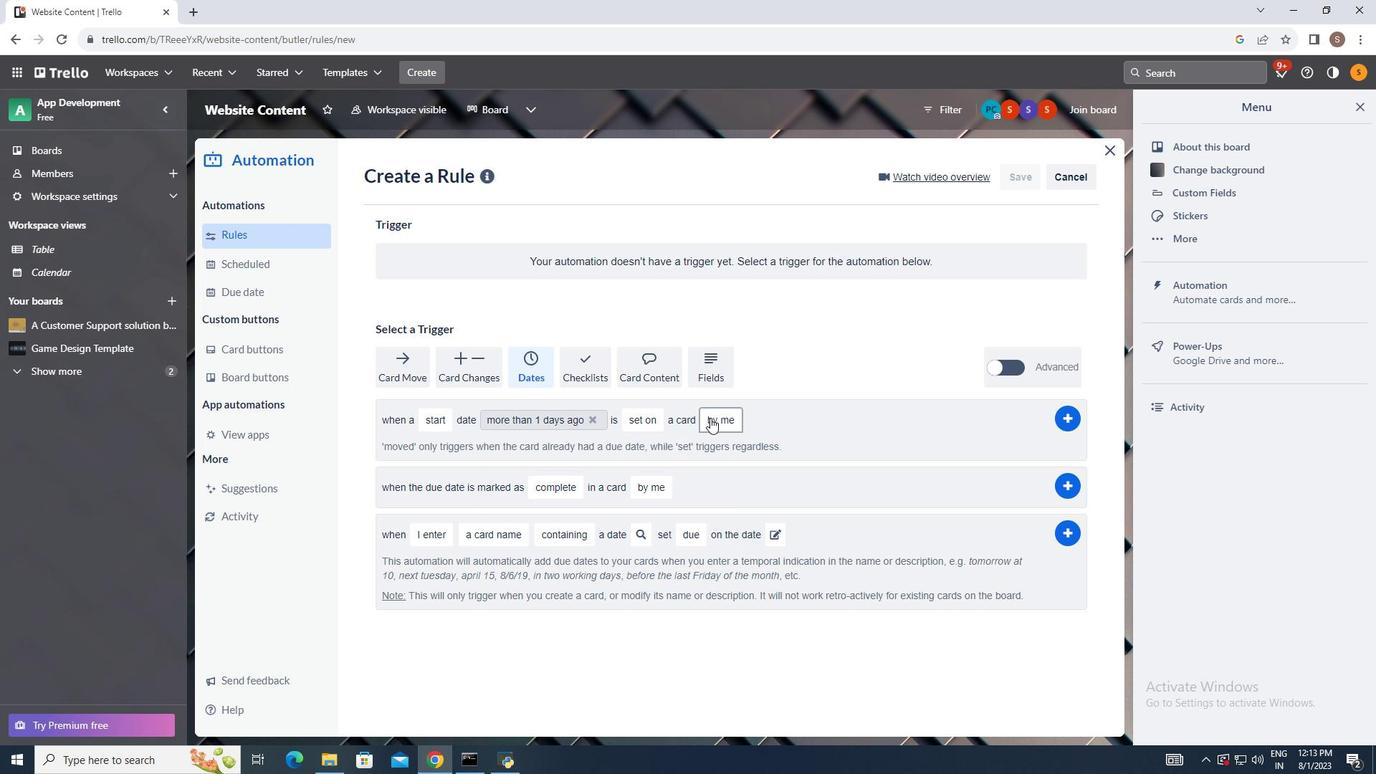 
Action: Mouse moved to (710, 417)
Screenshot: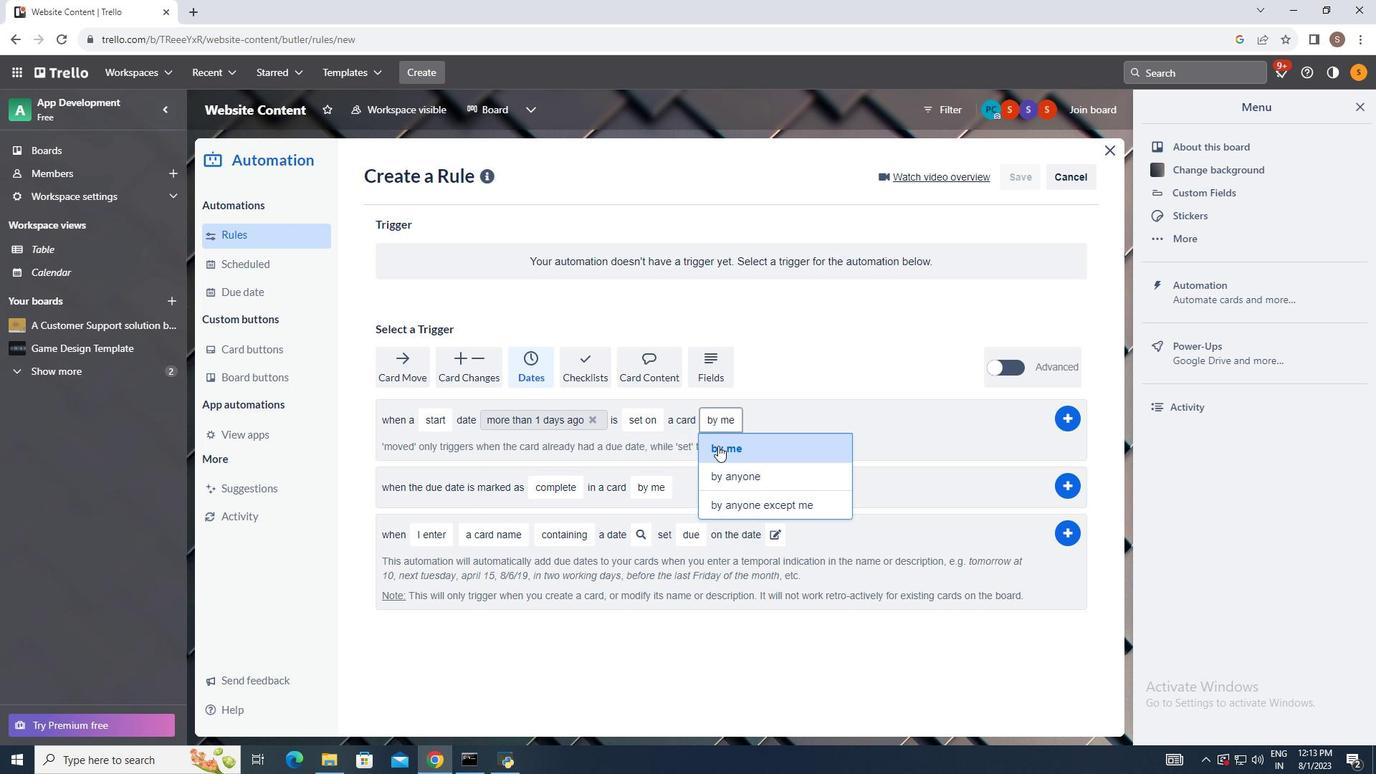 
Action: Mouse pressed left at (710, 417)
Screenshot: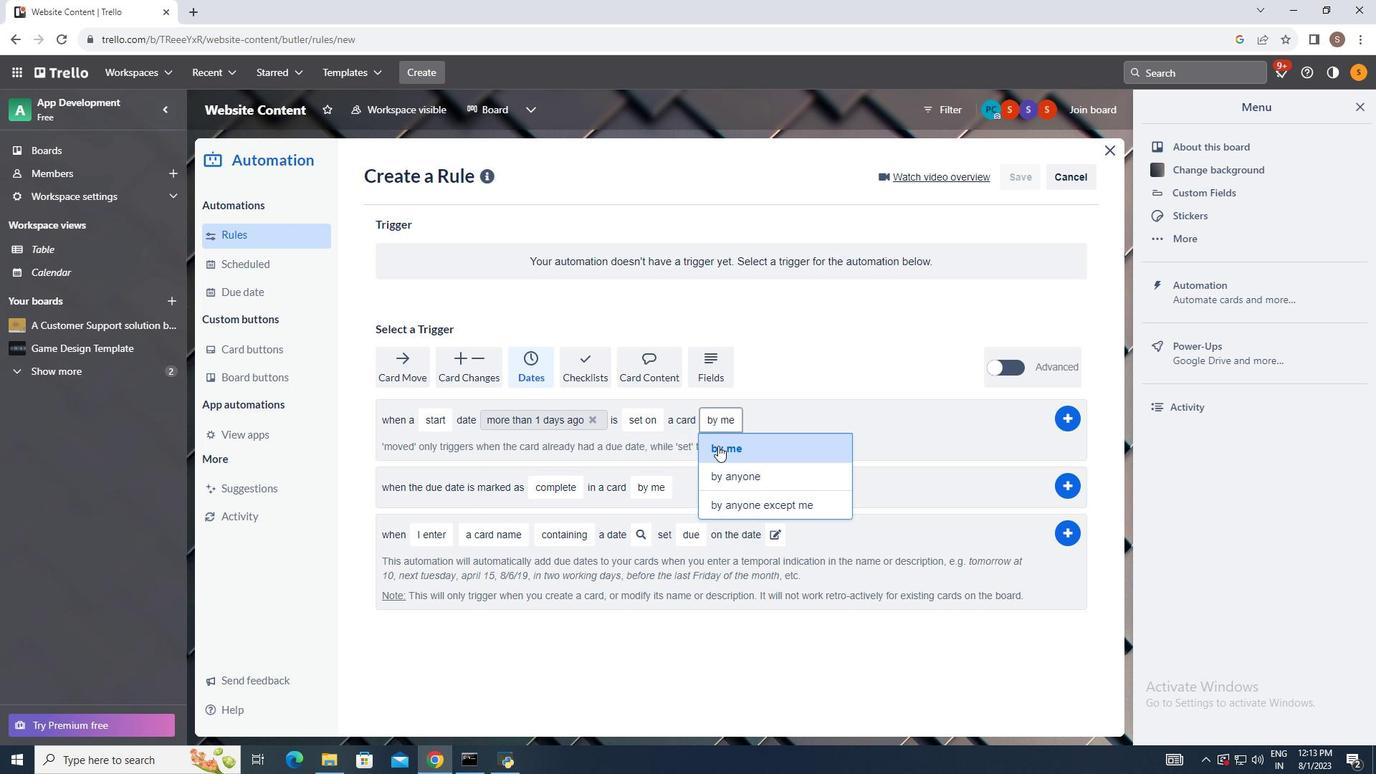 
Action: Mouse moved to (718, 445)
Screenshot: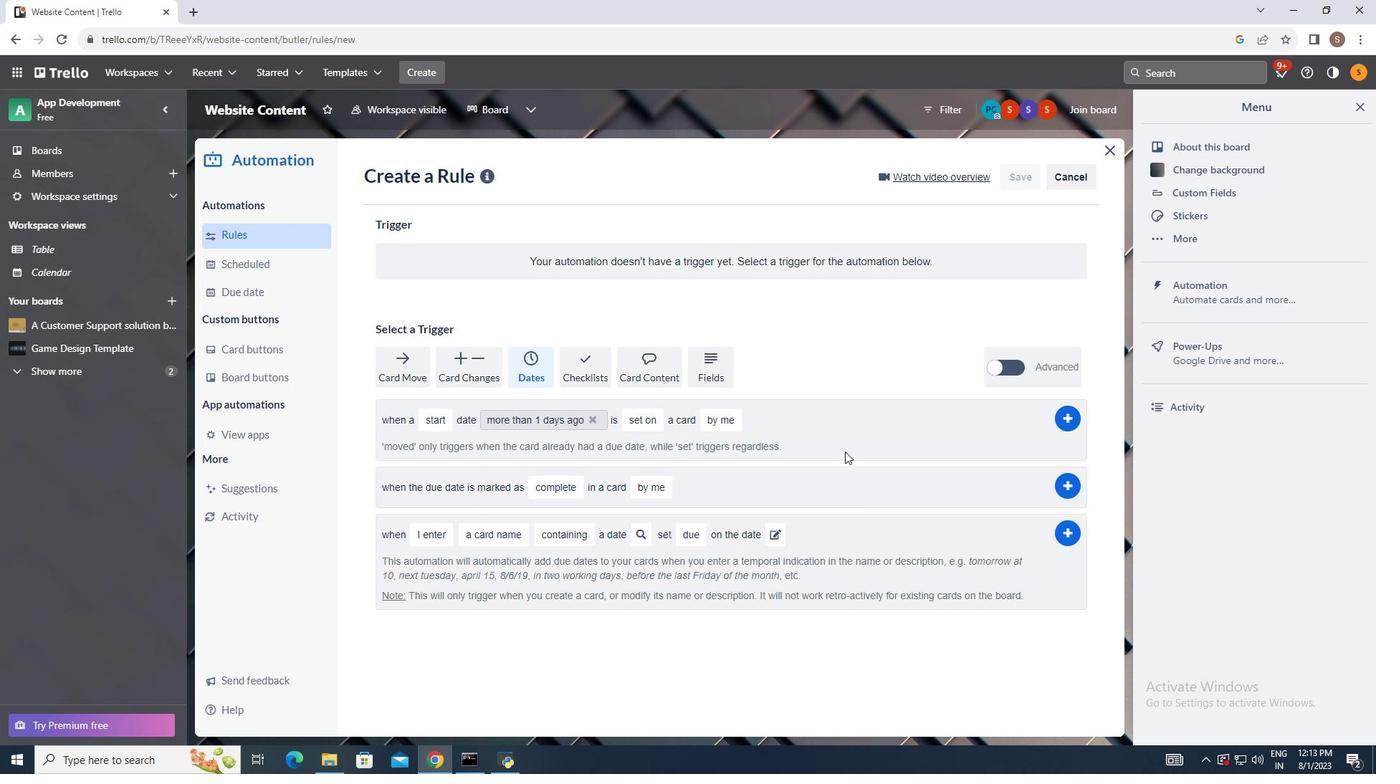 
Action: Mouse pressed left at (718, 445)
Screenshot: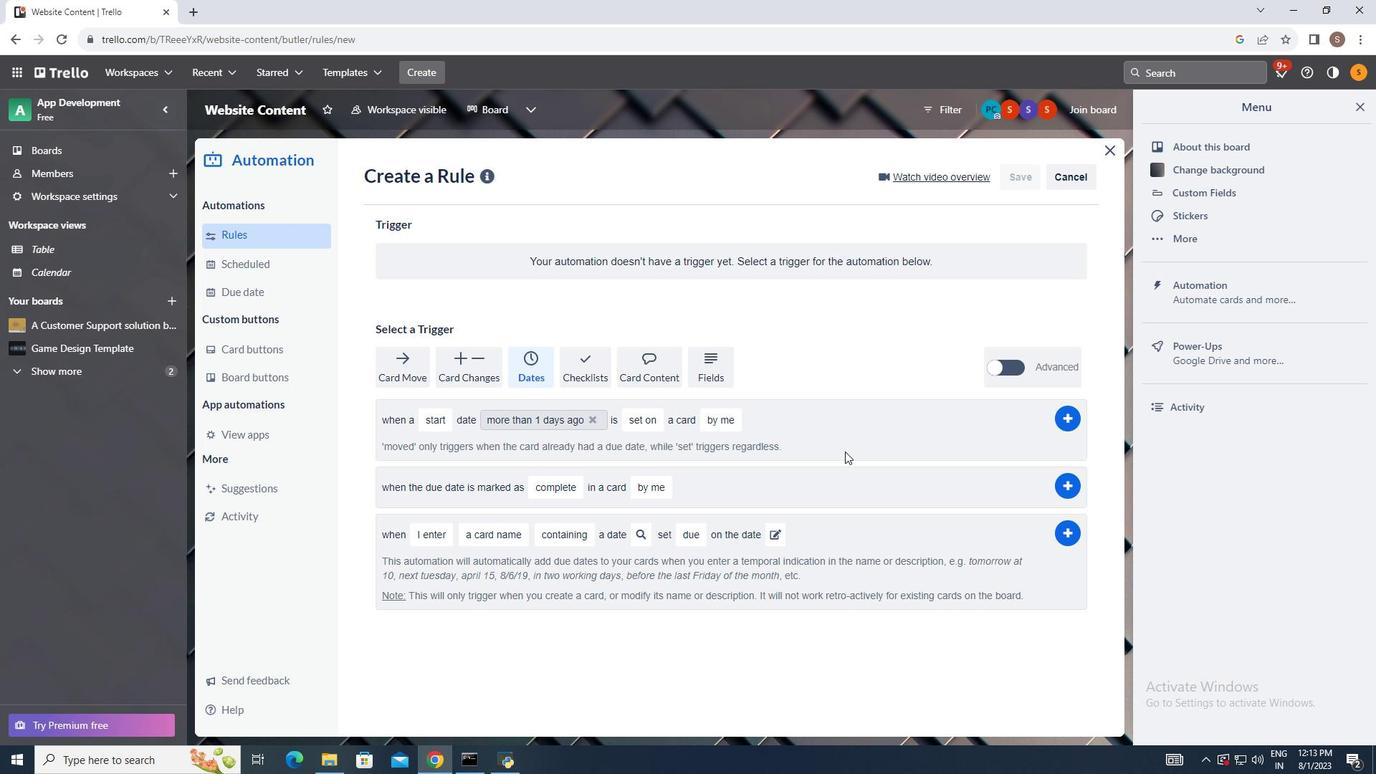 
Action: Mouse moved to (1074, 412)
Screenshot: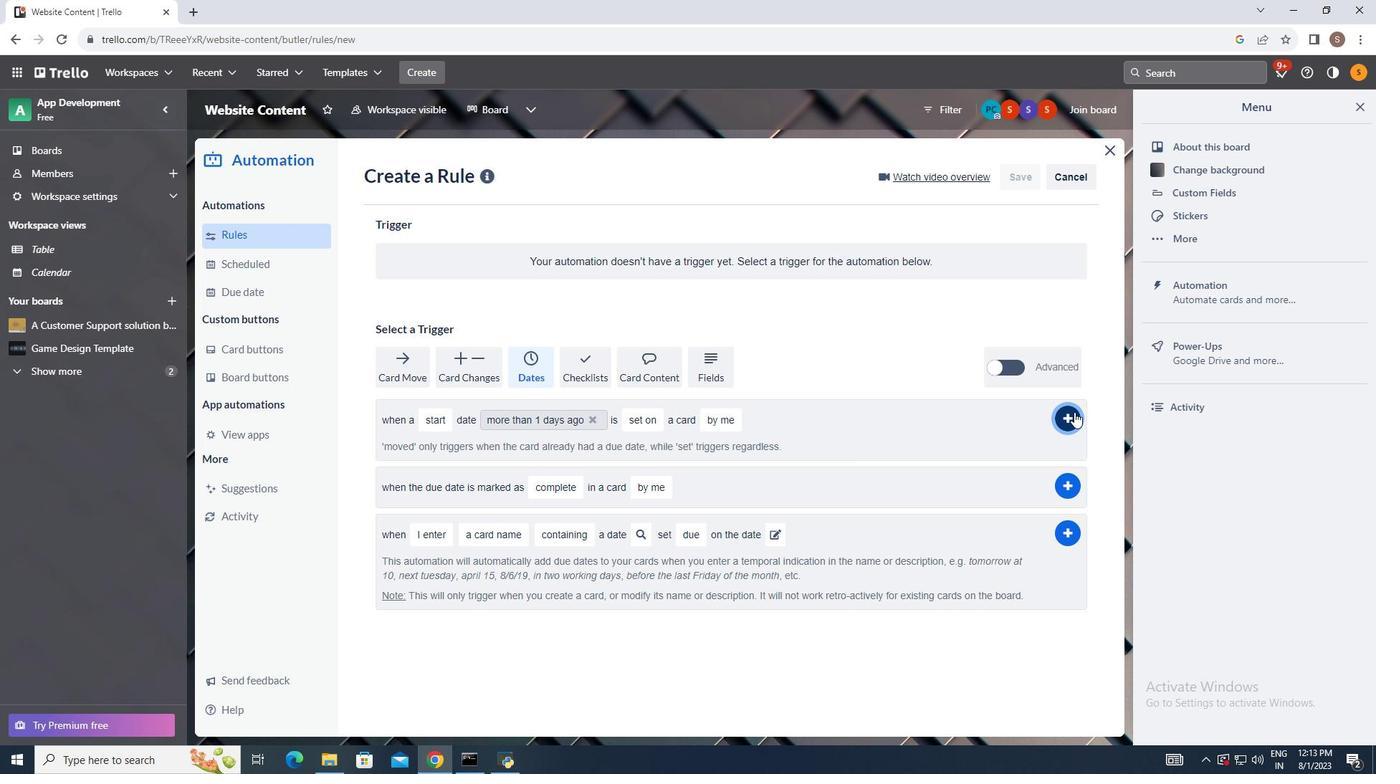 
Action: Mouse pressed left at (1074, 412)
Screenshot: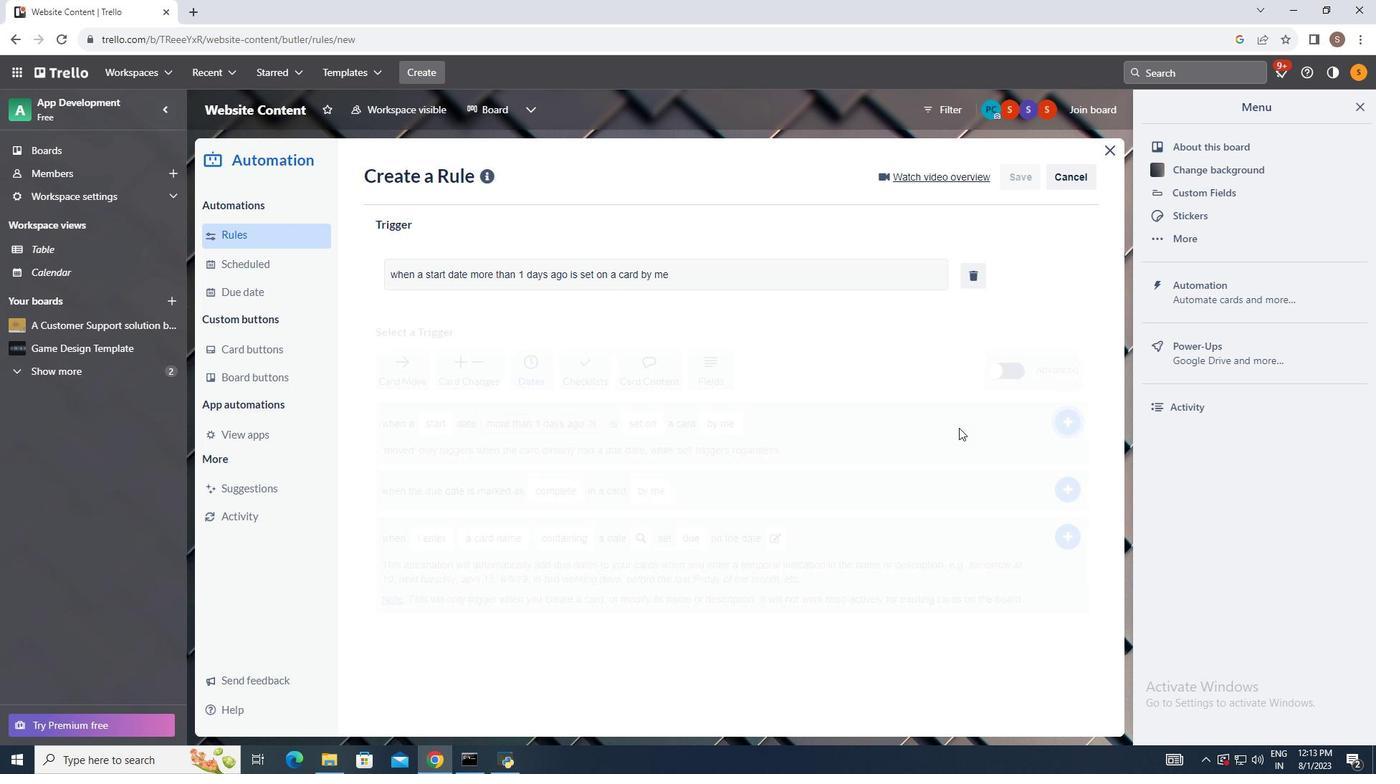 
Action: Mouse moved to (959, 427)
Screenshot: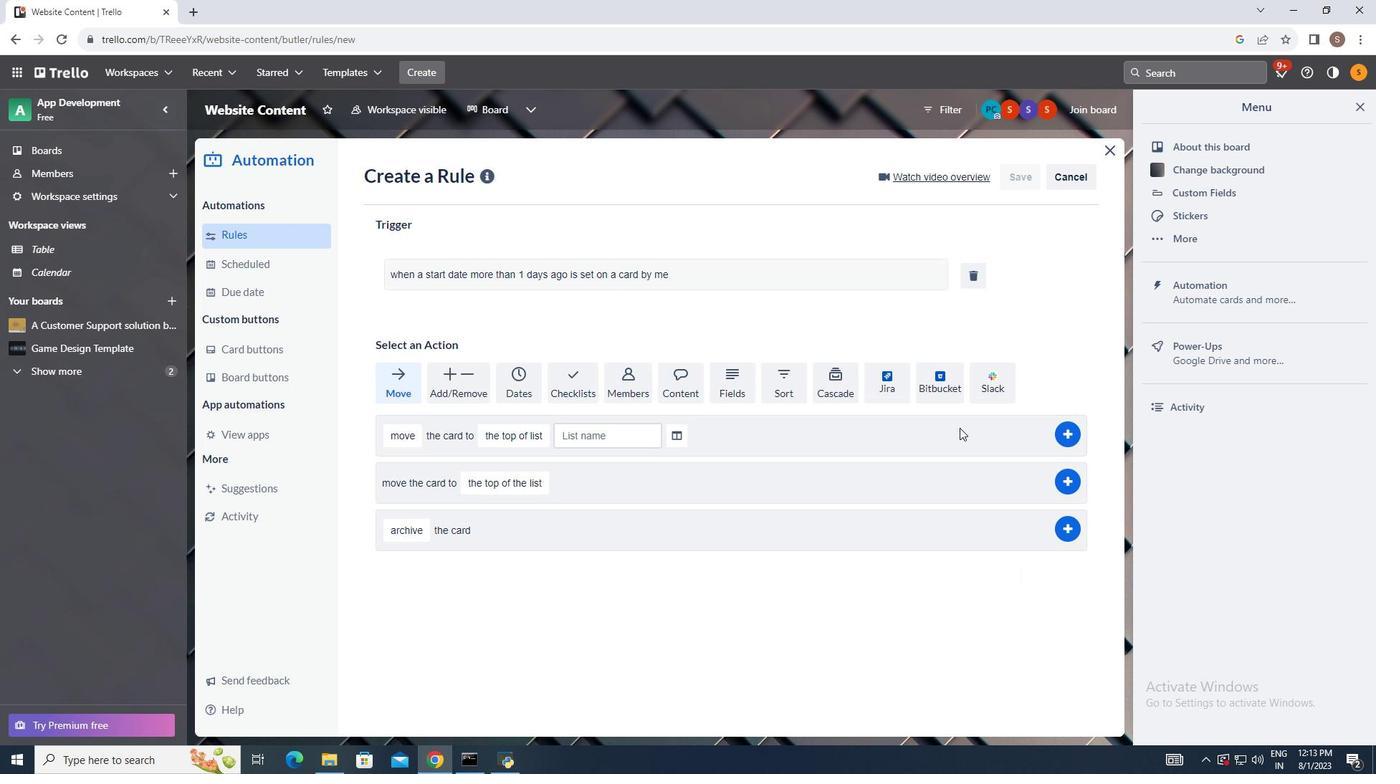 
